 Task: Look for space in Makó, Hungary from 9th August, 2023 to 12th August, 2023 for 1 adult in price range Rs.6000 to Rs.15000. Place can be entire place with 1  bedroom having 1 bed and 1 bathroom. Property type can be house, flat, guest house. Booking option can be shelf check-in. Required host language is English.
Action: Mouse moved to (426, 48)
Screenshot: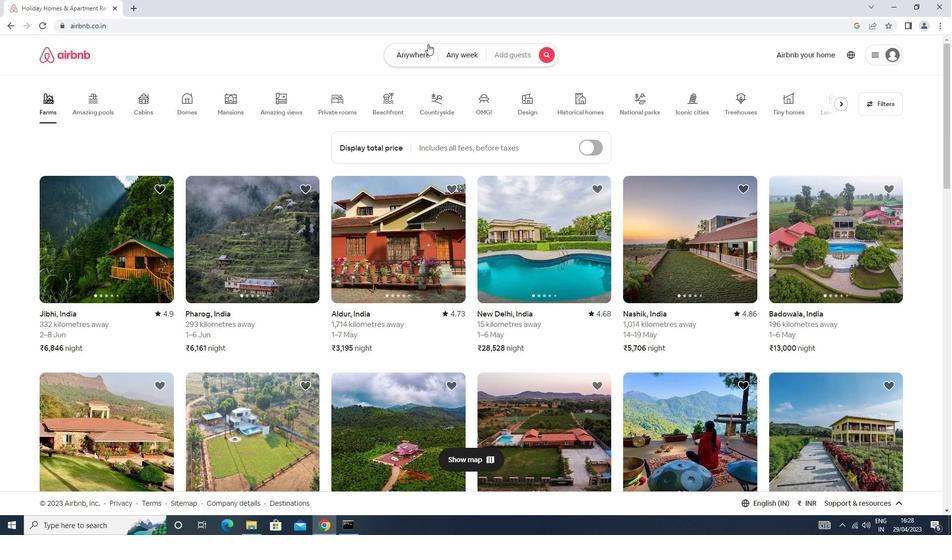
Action: Mouse pressed left at (426, 48)
Screenshot: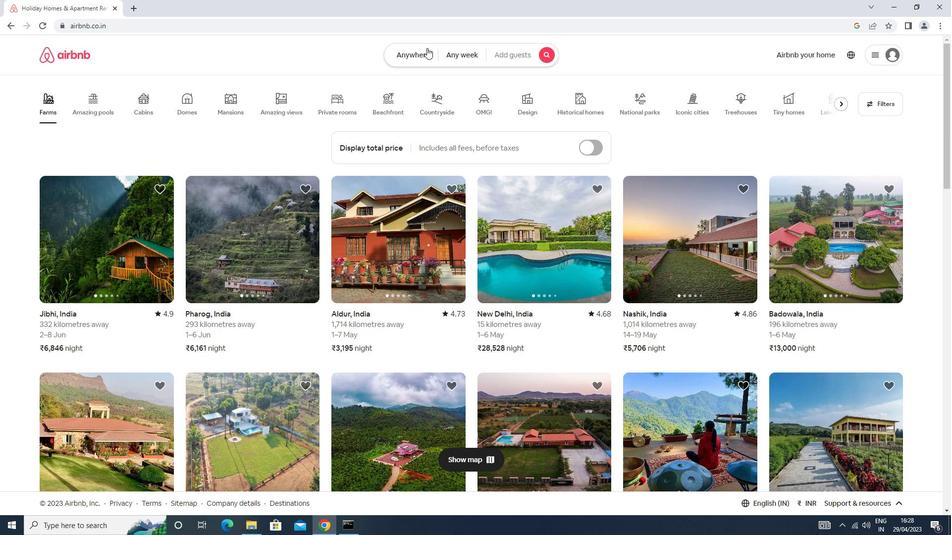 
Action: Mouse moved to (396, 88)
Screenshot: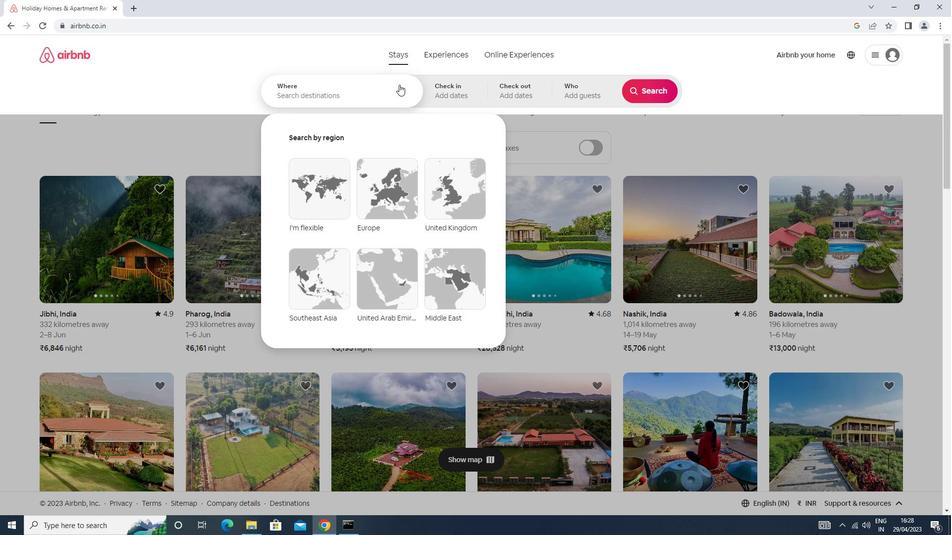 
Action: Mouse pressed left at (396, 88)
Screenshot: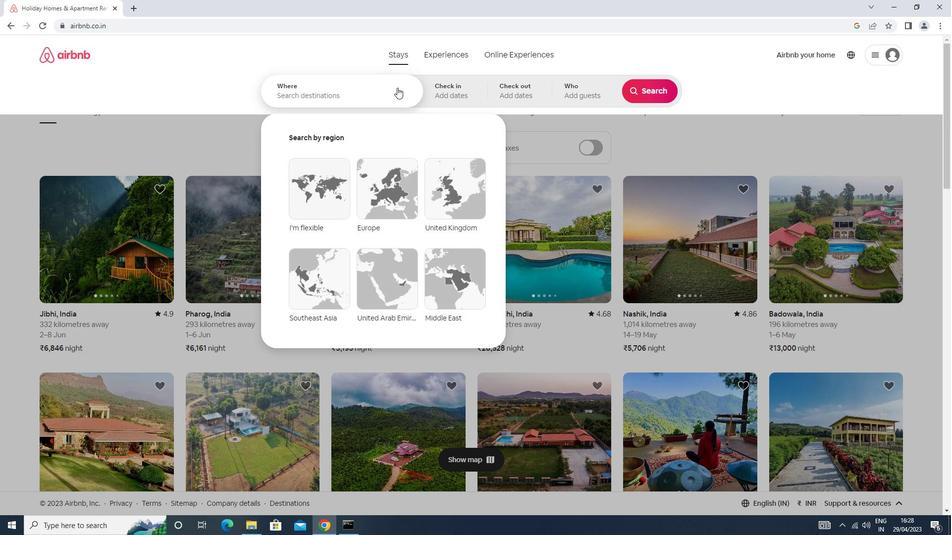 
Action: Key pressed m<Key.caps_lock>ako<Key.enter>
Screenshot: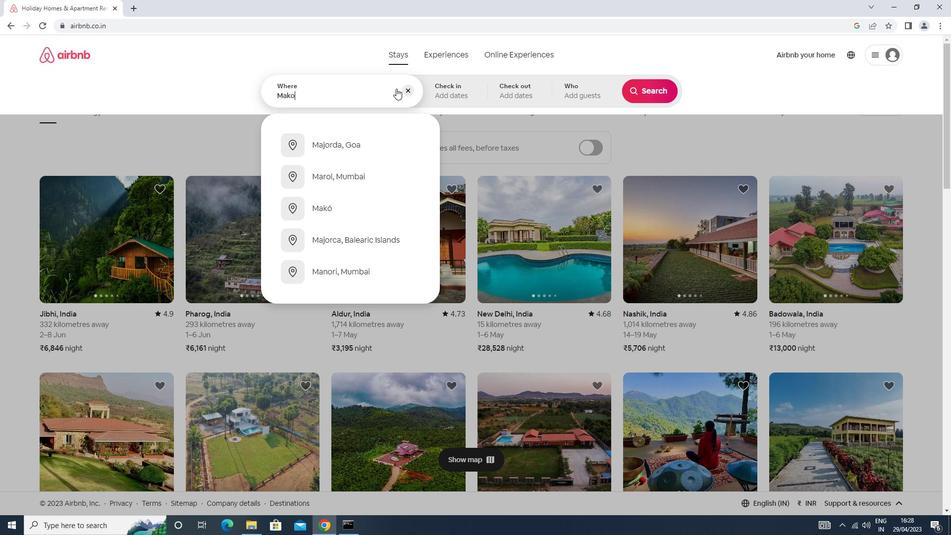 
Action: Mouse moved to (652, 171)
Screenshot: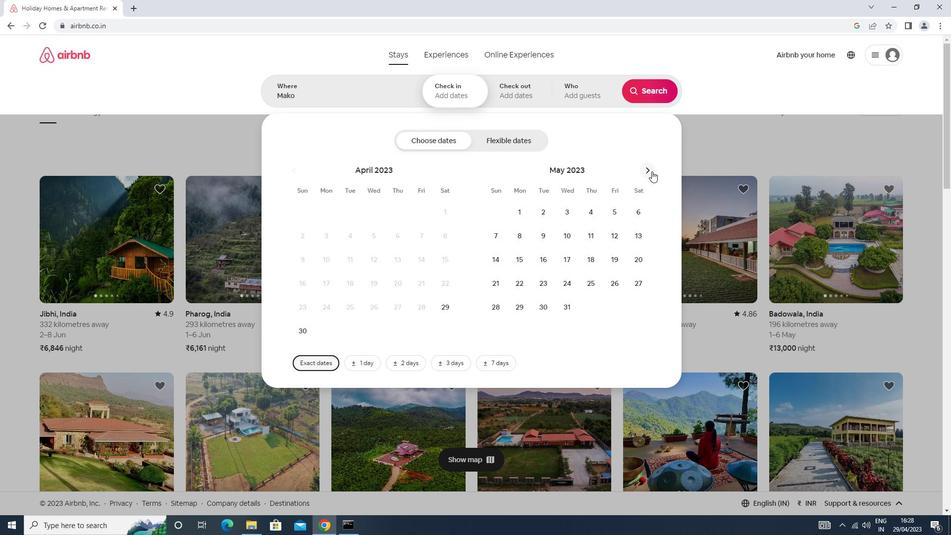 
Action: Mouse pressed left at (652, 171)
Screenshot: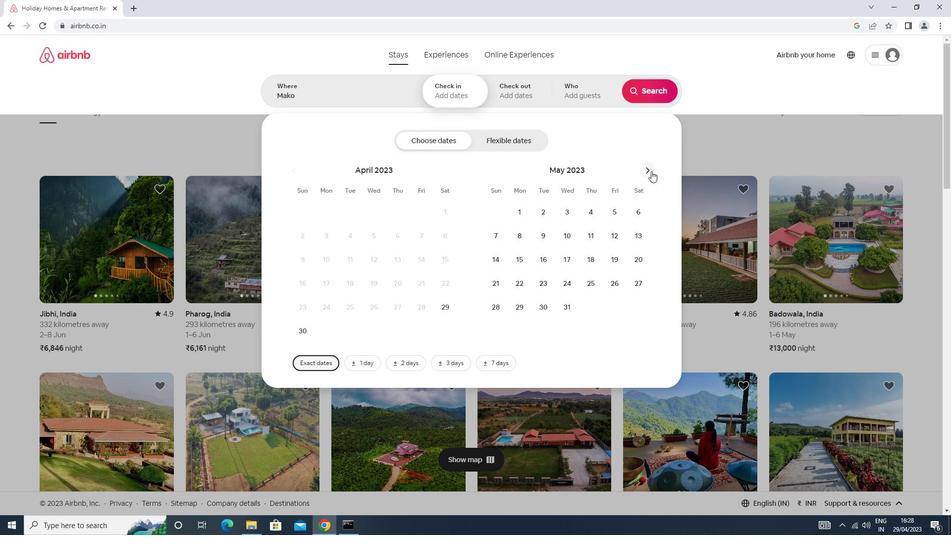 
Action: Mouse pressed left at (652, 171)
Screenshot: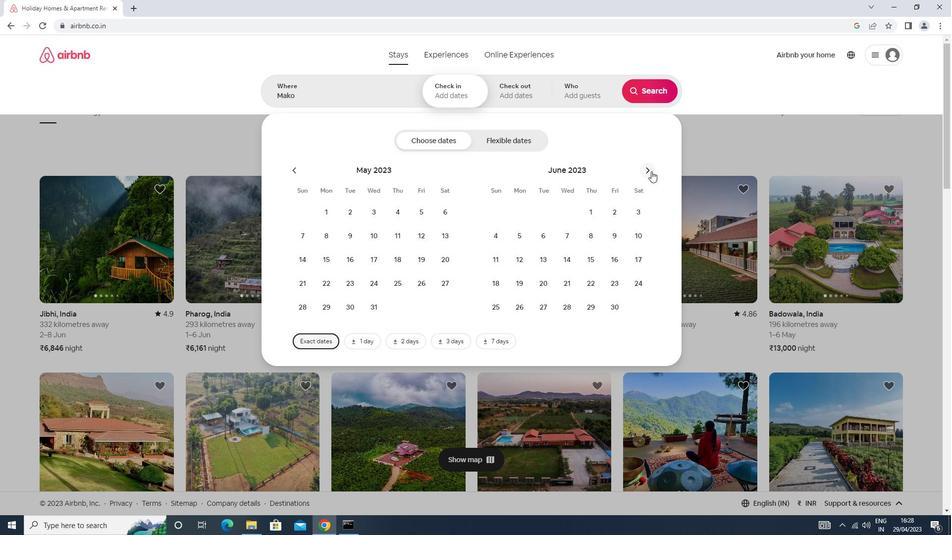 
Action: Mouse pressed left at (652, 171)
Screenshot: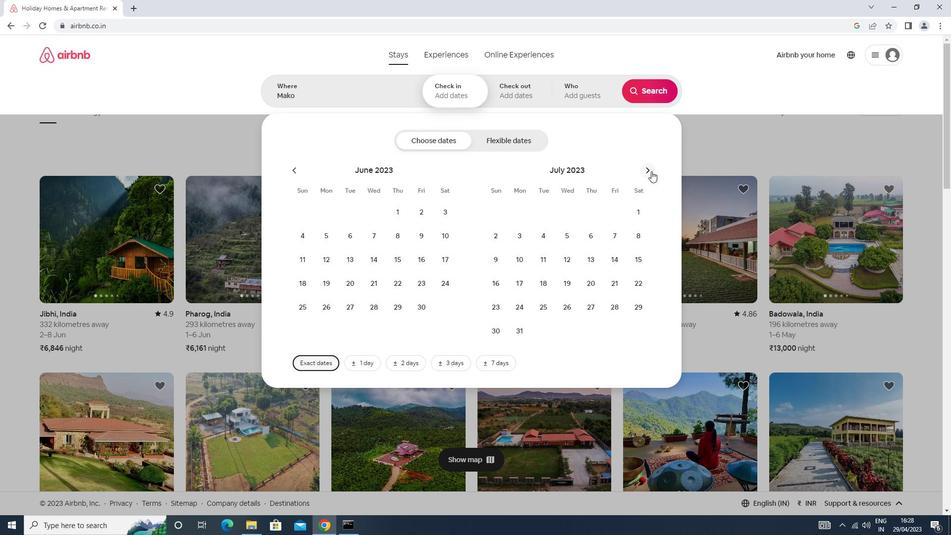 
Action: Mouse moved to (565, 235)
Screenshot: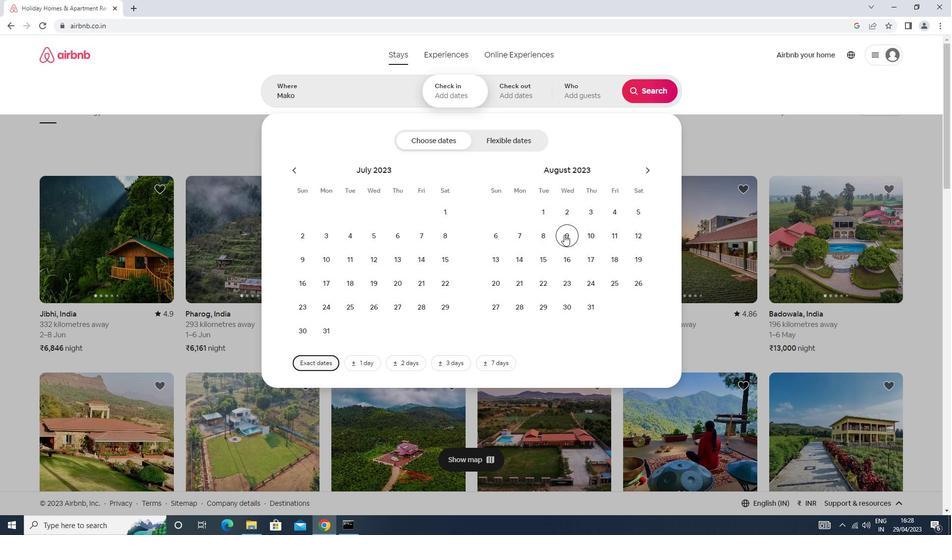 
Action: Mouse pressed left at (565, 235)
Screenshot: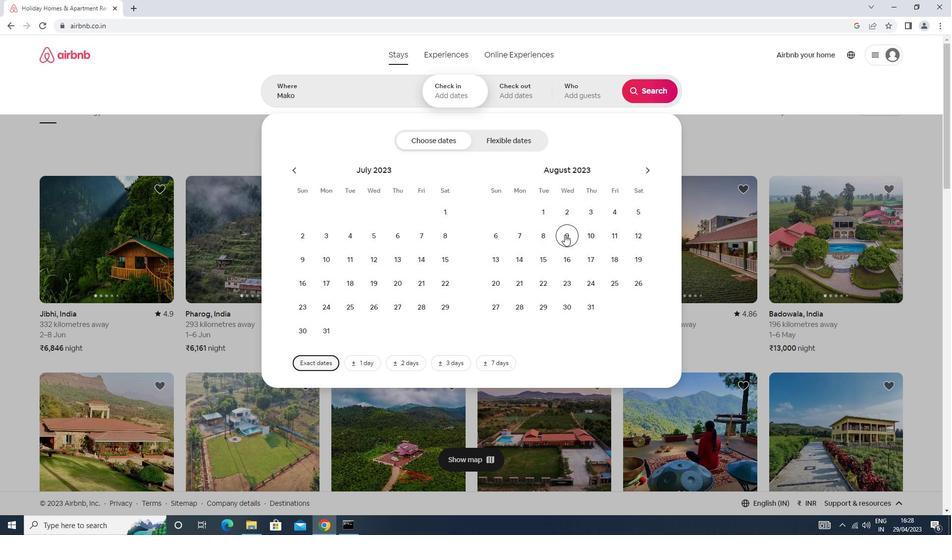 
Action: Mouse moved to (630, 233)
Screenshot: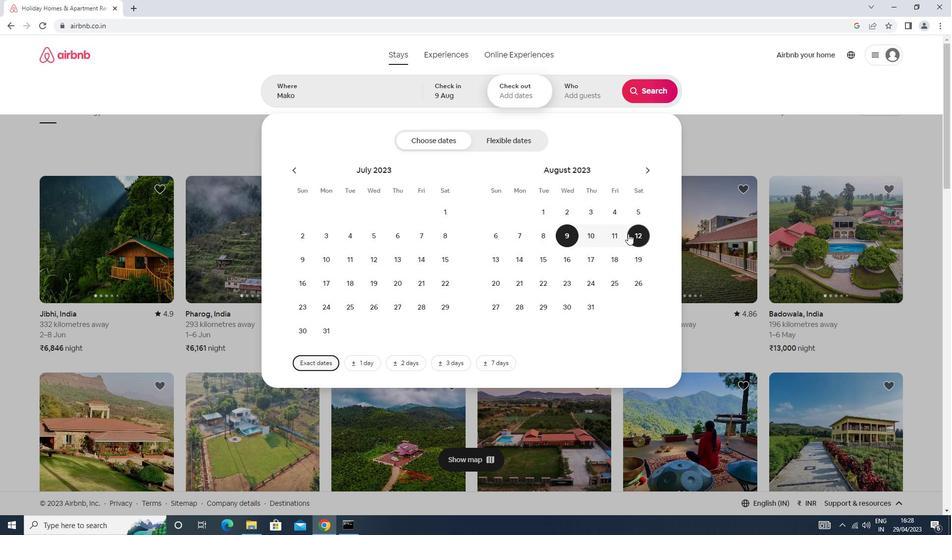 
Action: Mouse pressed left at (630, 233)
Screenshot: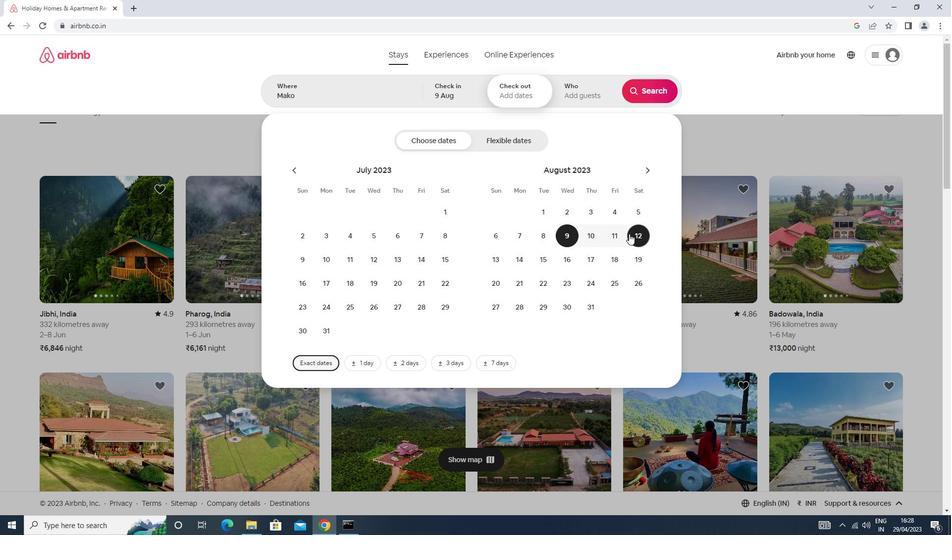 
Action: Mouse moved to (580, 102)
Screenshot: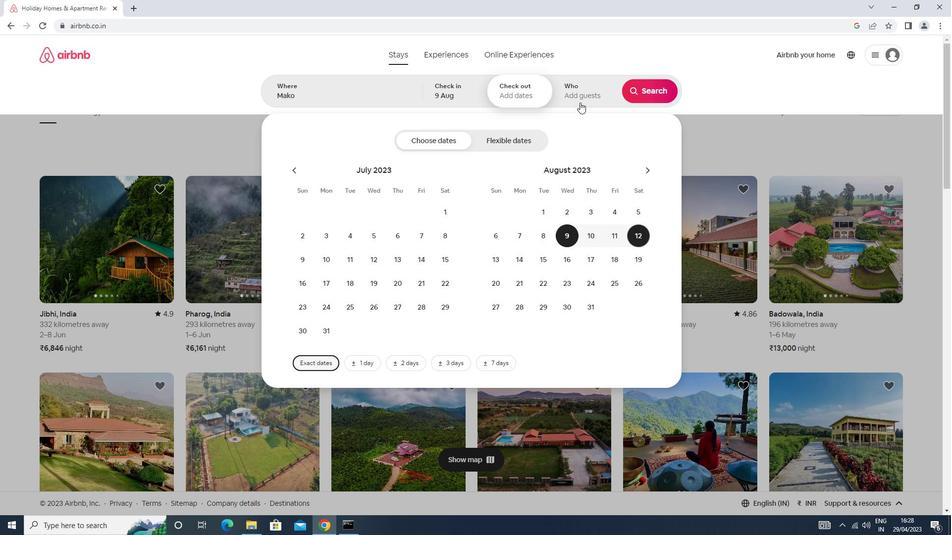 
Action: Mouse pressed left at (580, 102)
Screenshot: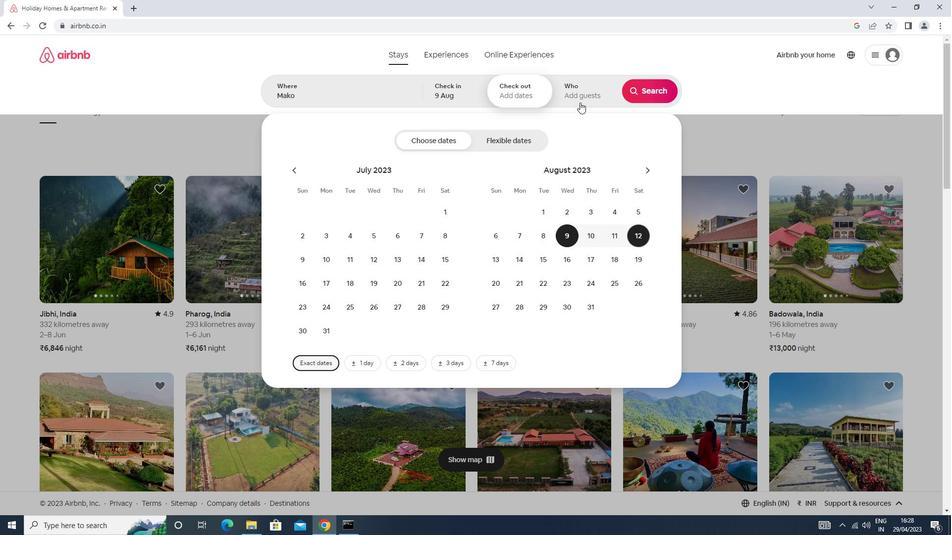 
Action: Mouse moved to (654, 150)
Screenshot: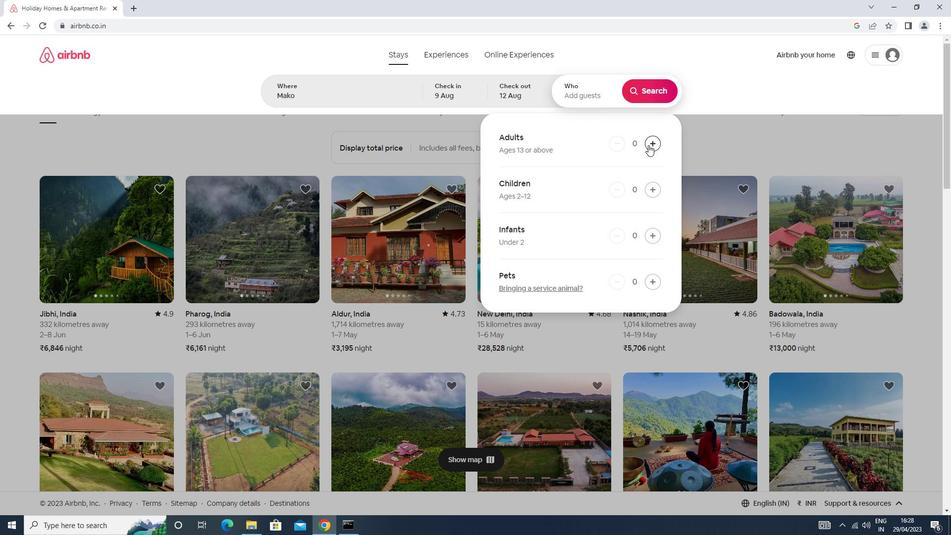 
Action: Mouse pressed left at (654, 150)
Screenshot: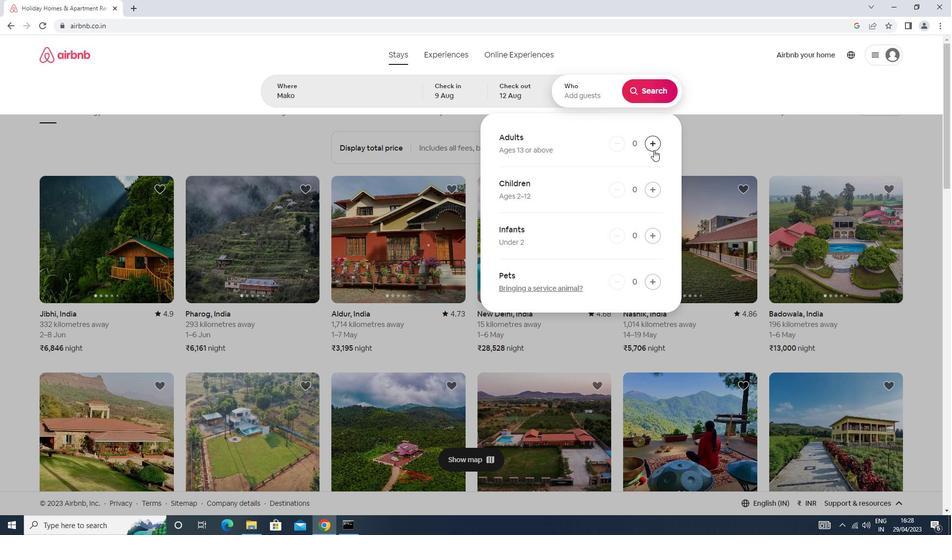
Action: Mouse moved to (655, 78)
Screenshot: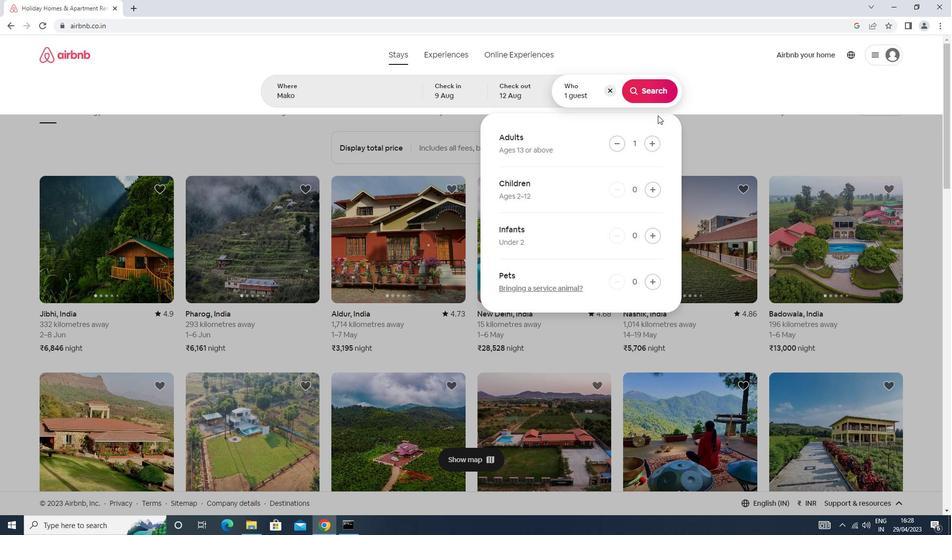 
Action: Mouse pressed left at (655, 78)
Screenshot: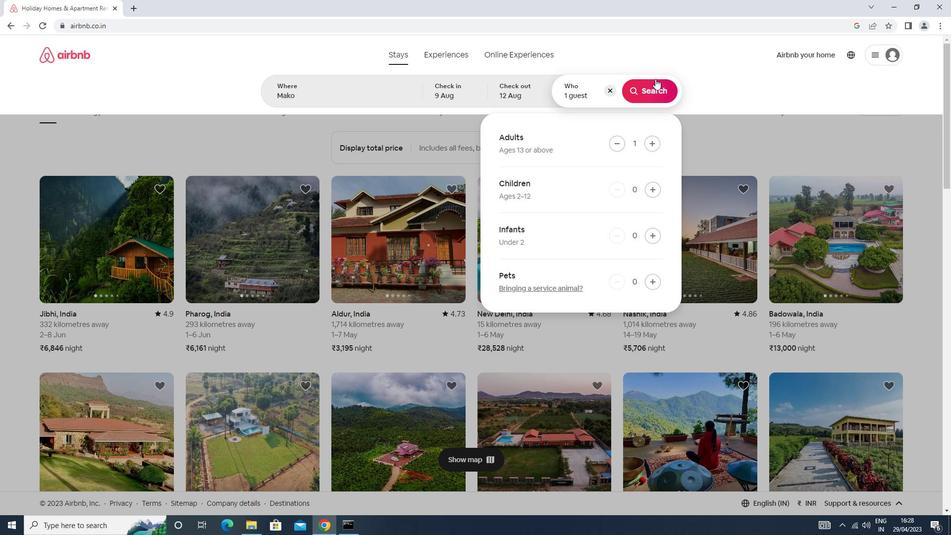 
Action: Mouse moved to (647, 89)
Screenshot: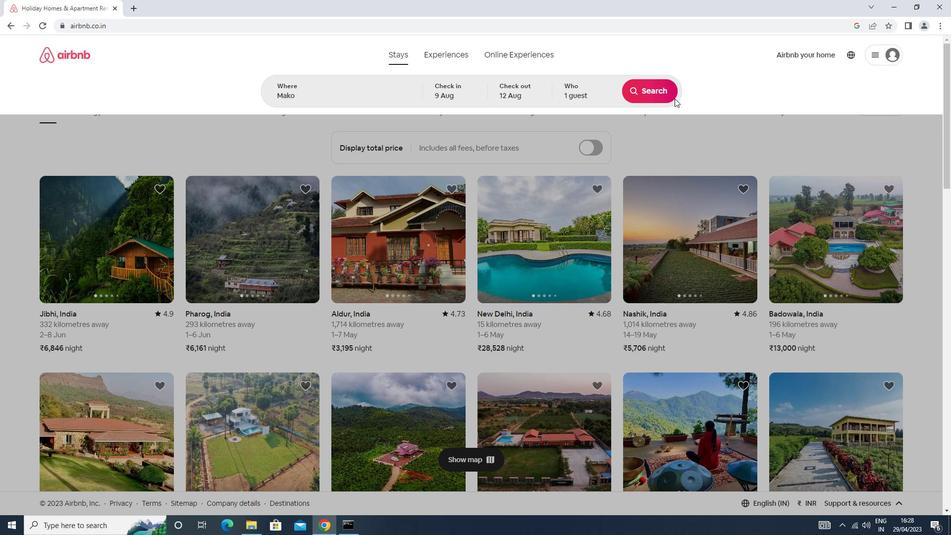 
Action: Mouse pressed left at (647, 89)
Screenshot: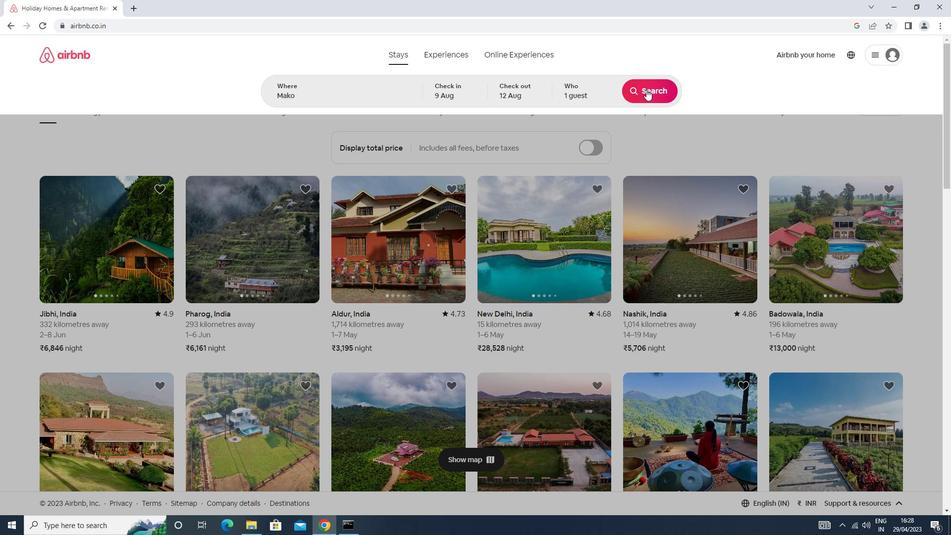 
Action: Mouse moved to (907, 93)
Screenshot: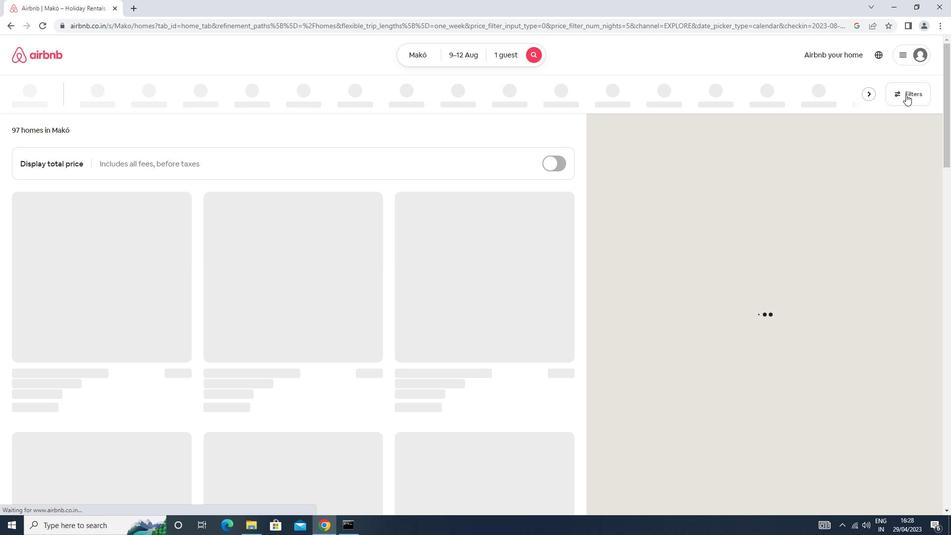 
Action: Mouse pressed left at (907, 93)
Screenshot: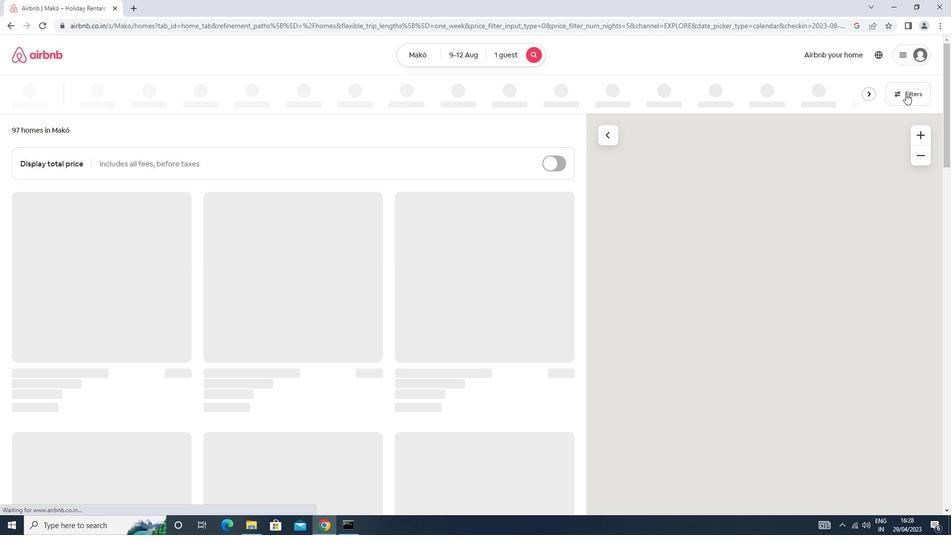
Action: Mouse moved to (409, 222)
Screenshot: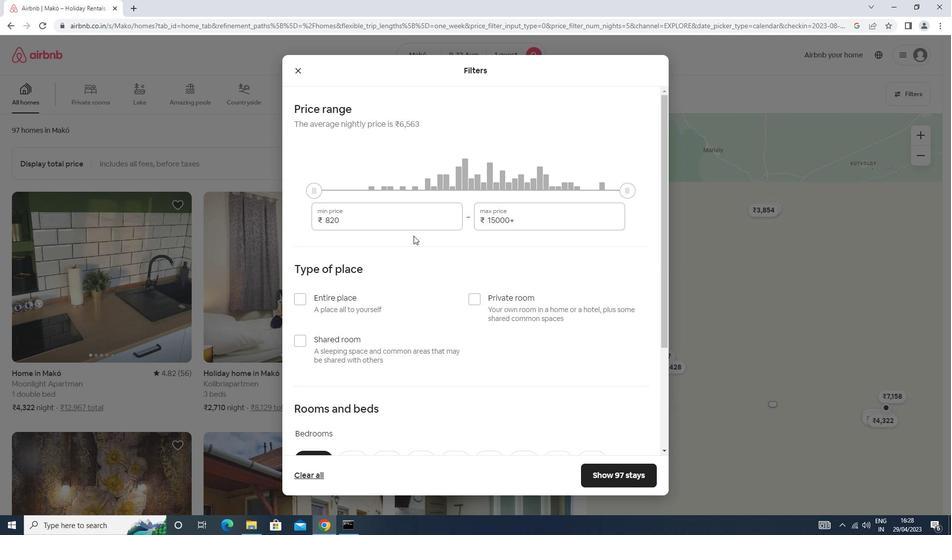 
Action: Mouse pressed left at (409, 222)
Screenshot: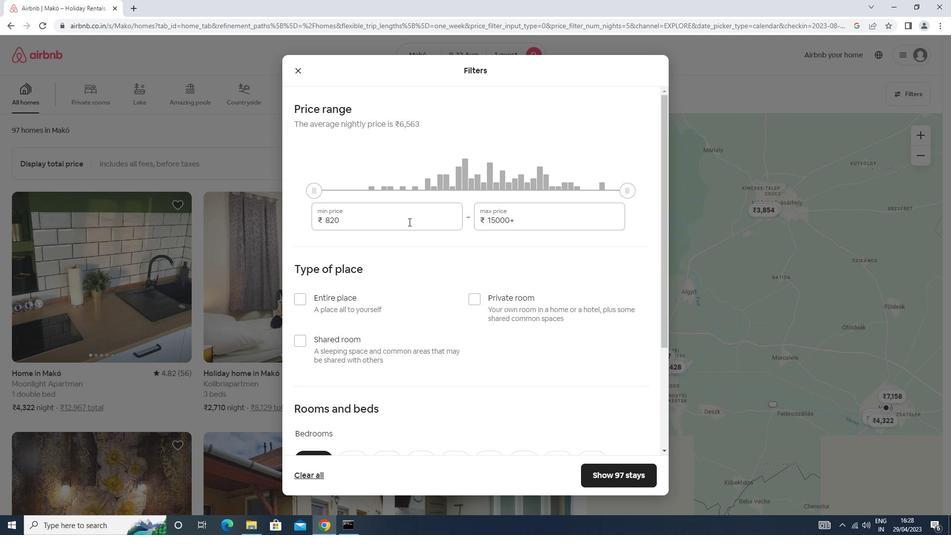 
Action: Key pressed <Key.backspace><Key.backspace><Key.backspace><Key.backspace><Key.backspace><Key.backspace><Key.backspace><Key.backspace><Key.backspace><Key.backspace><Key.backspace><Key.backspace><Key.backspace><Key.backspace><Key.backspace><Key.backspace><Key.backspace>60000<Key.backspace><Key.tab>15000
Screenshot: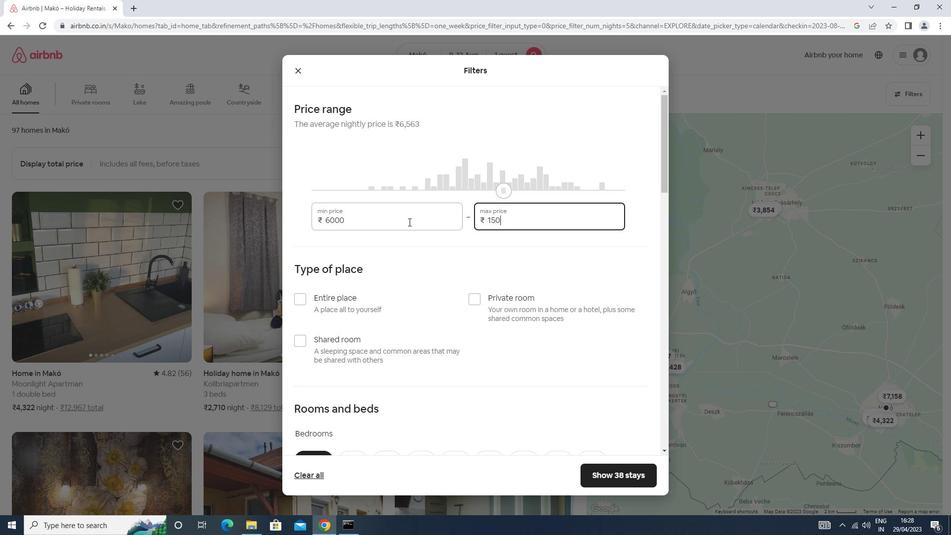 
Action: Mouse scrolled (409, 221) with delta (0, 0)
Screenshot: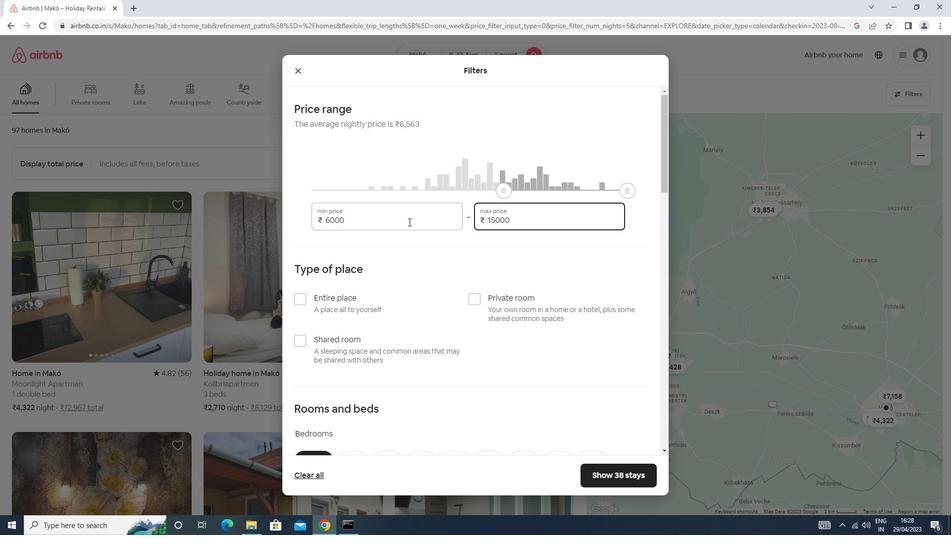 
Action: Mouse scrolled (409, 221) with delta (0, 0)
Screenshot: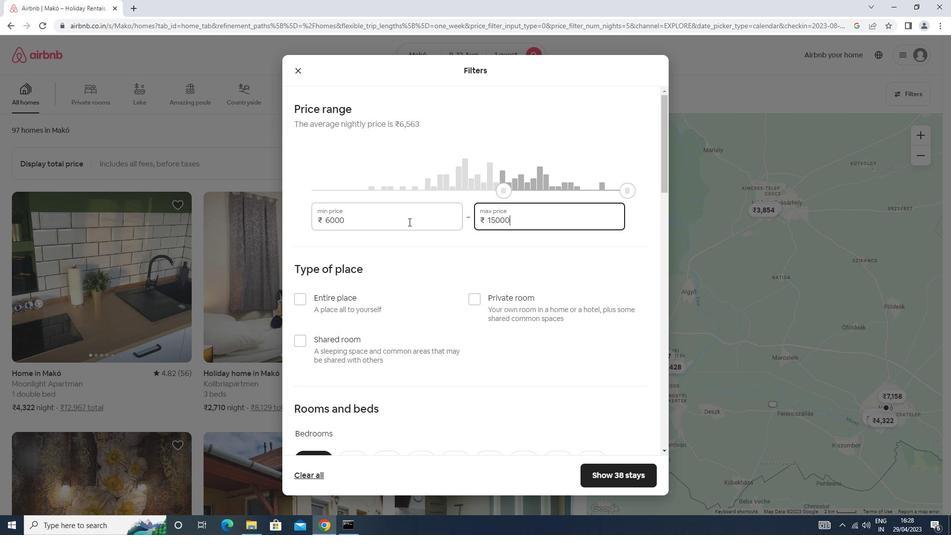 
Action: Mouse scrolled (409, 221) with delta (0, 0)
Screenshot: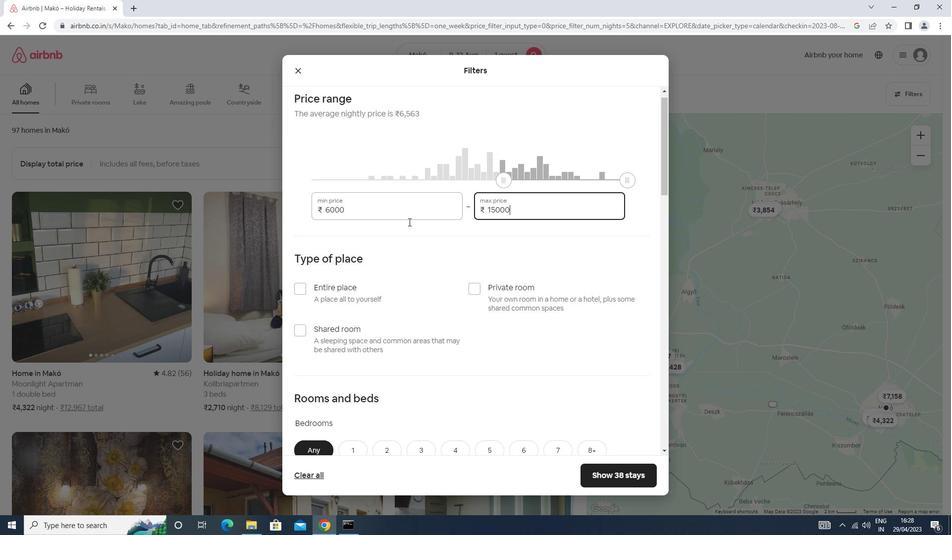 
Action: Mouse moved to (306, 155)
Screenshot: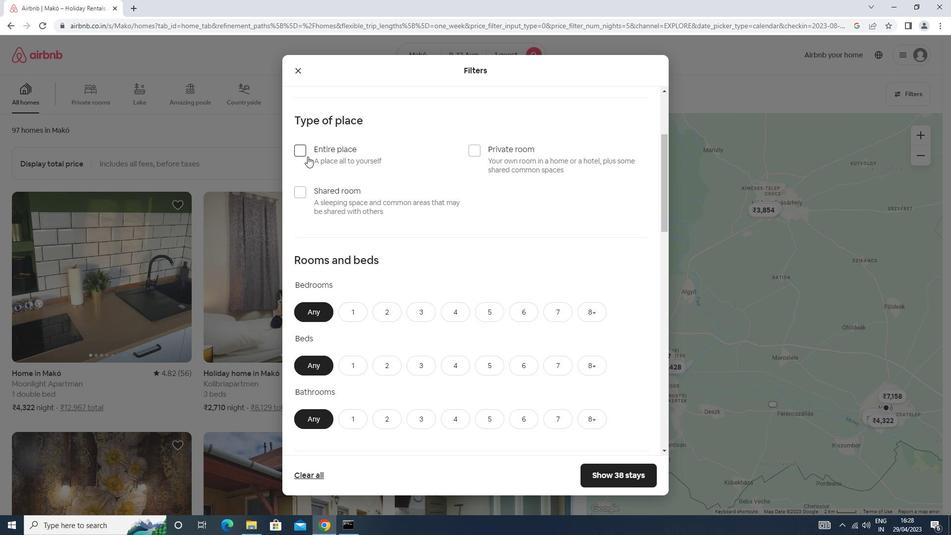 
Action: Mouse pressed left at (306, 155)
Screenshot: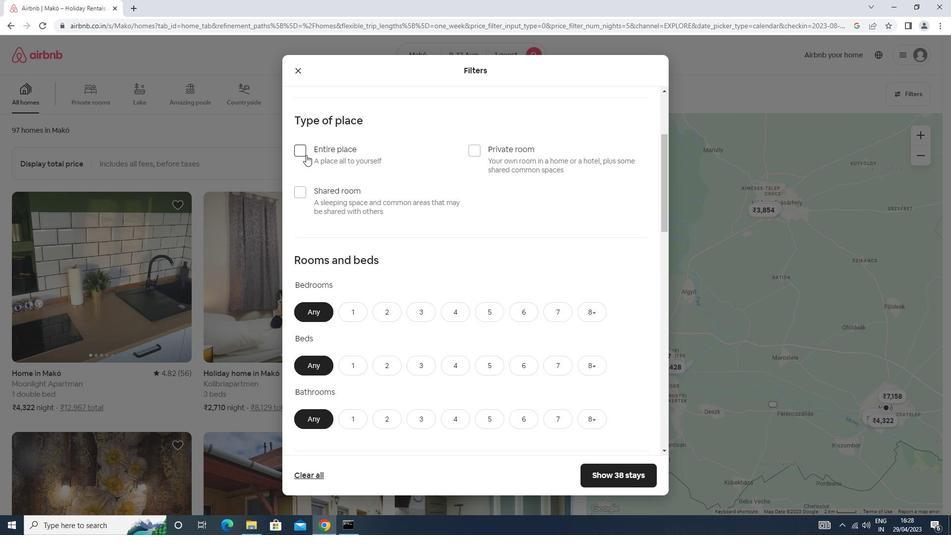 
Action: Mouse moved to (307, 155)
Screenshot: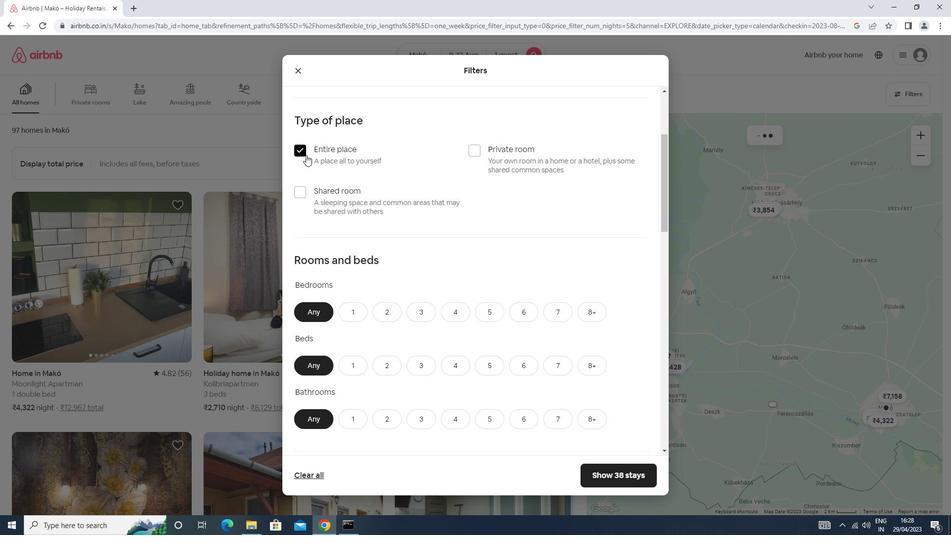 
Action: Mouse scrolled (307, 154) with delta (0, 0)
Screenshot: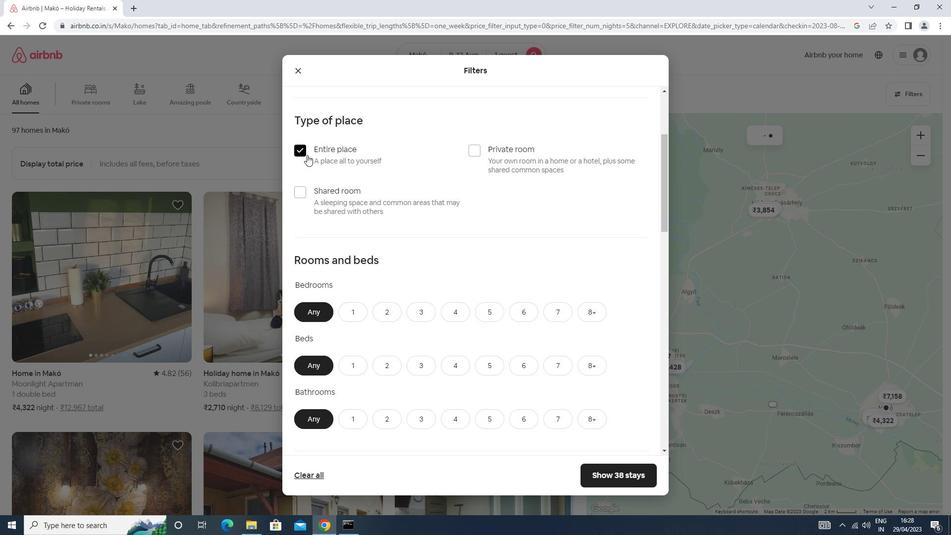 
Action: Mouse moved to (307, 155)
Screenshot: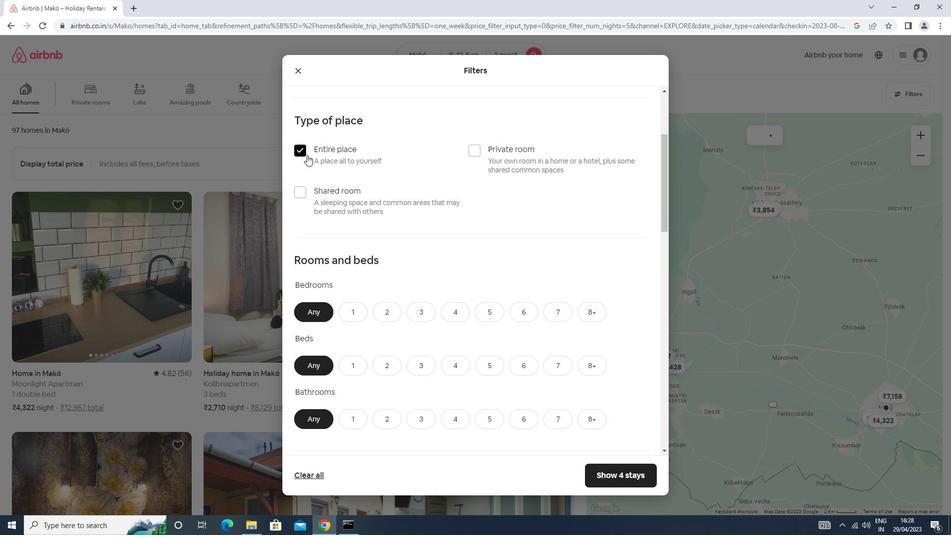 
Action: Mouse scrolled (307, 154) with delta (0, 0)
Screenshot: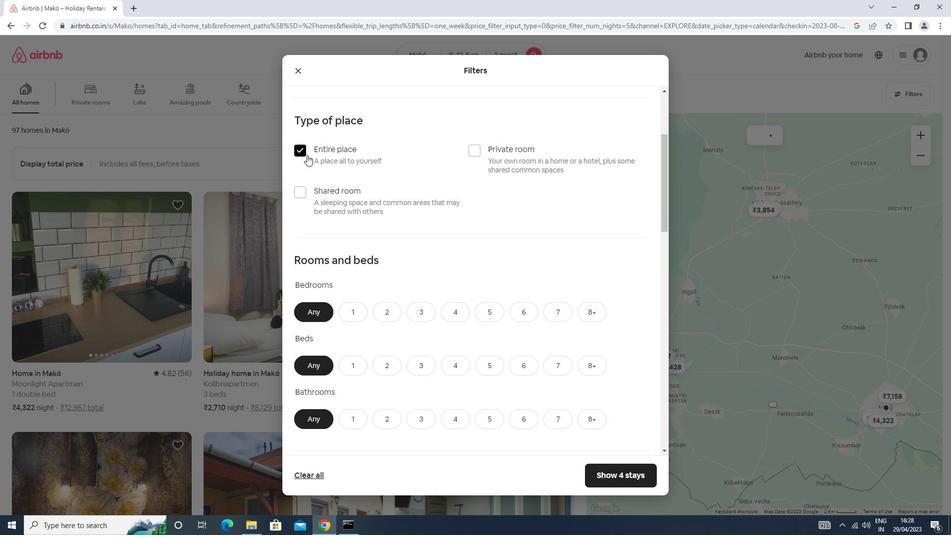 
Action: Mouse scrolled (307, 154) with delta (0, 0)
Screenshot: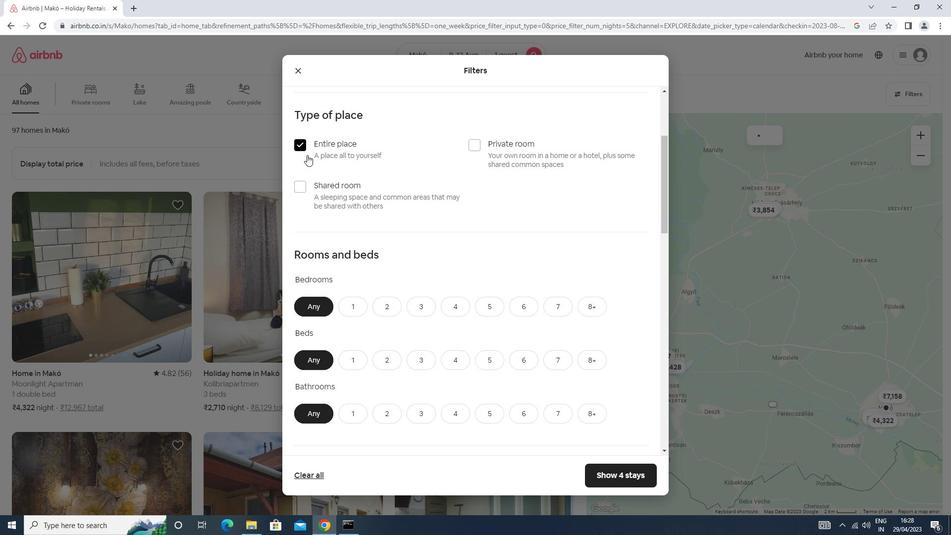 
Action: Mouse moved to (348, 158)
Screenshot: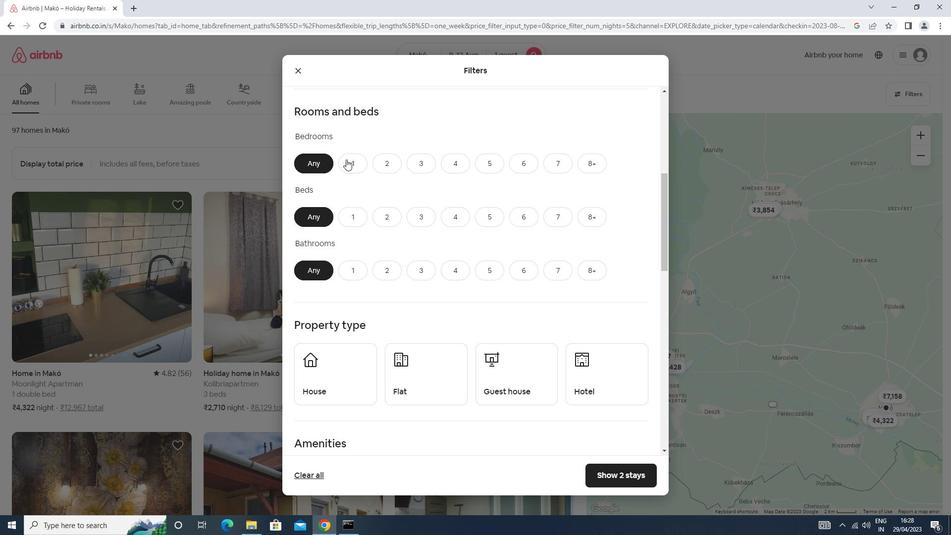 
Action: Mouse pressed left at (348, 158)
Screenshot: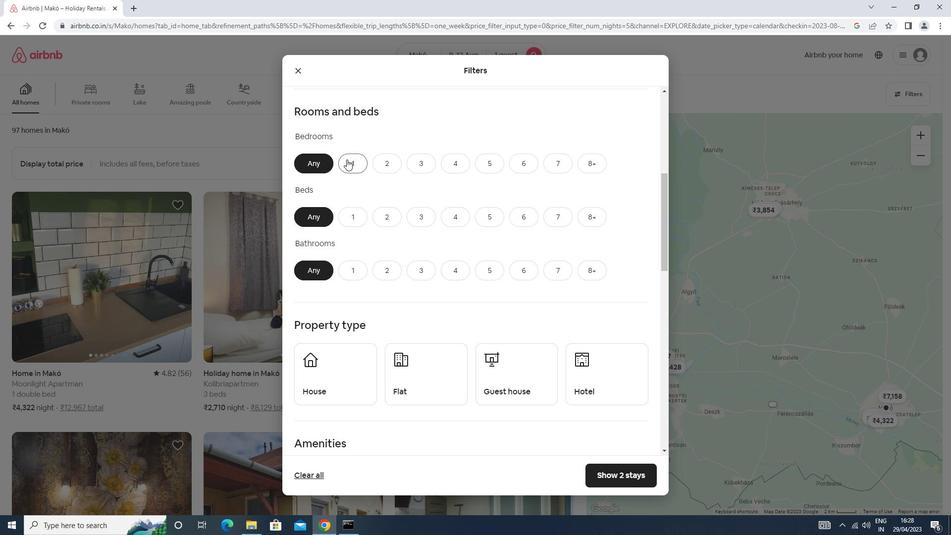 
Action: Mouse moved to (358, 216)
Screenshot: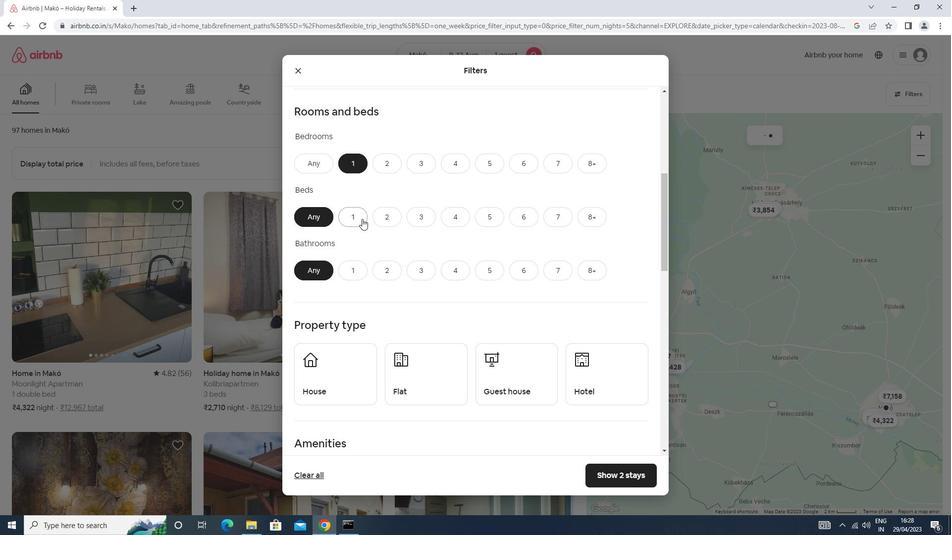 
Action: Mouse pressed left at (358, 216)
Screenshot: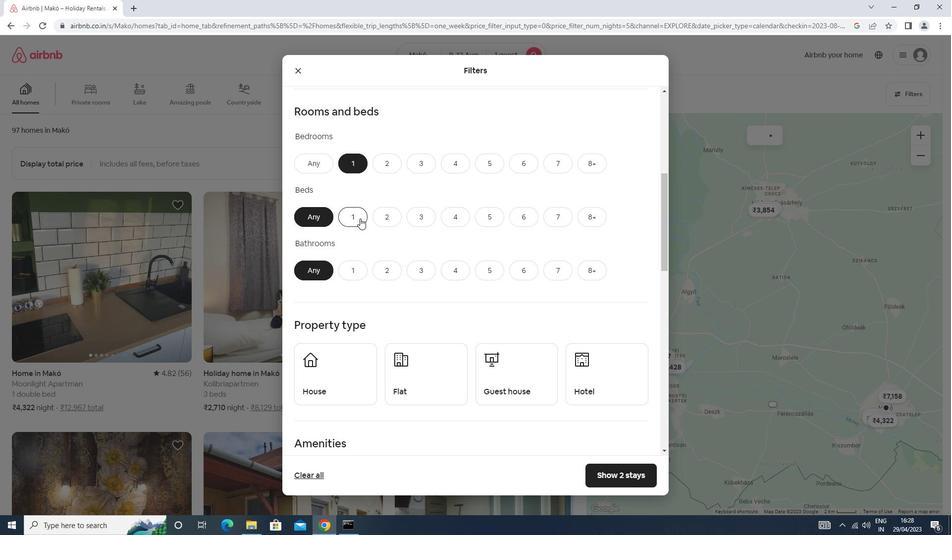 
Action: Mouse moved to (357, 216)
Screenshot: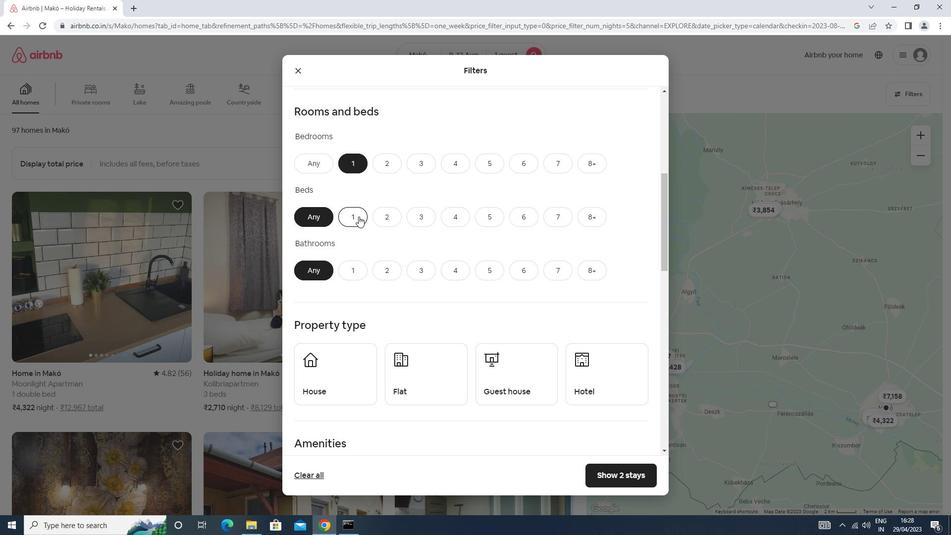 
Action: Mouse scrolled (357, 216) with delta (0, 0)
Screenshot: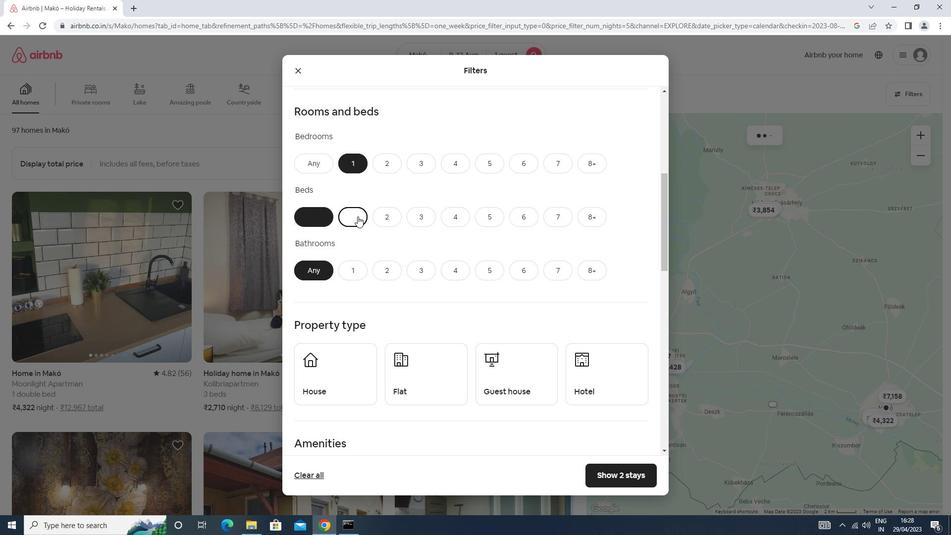 
Action: Mouse scrolled (357, 216) with delta (0, 0)
Screenshot: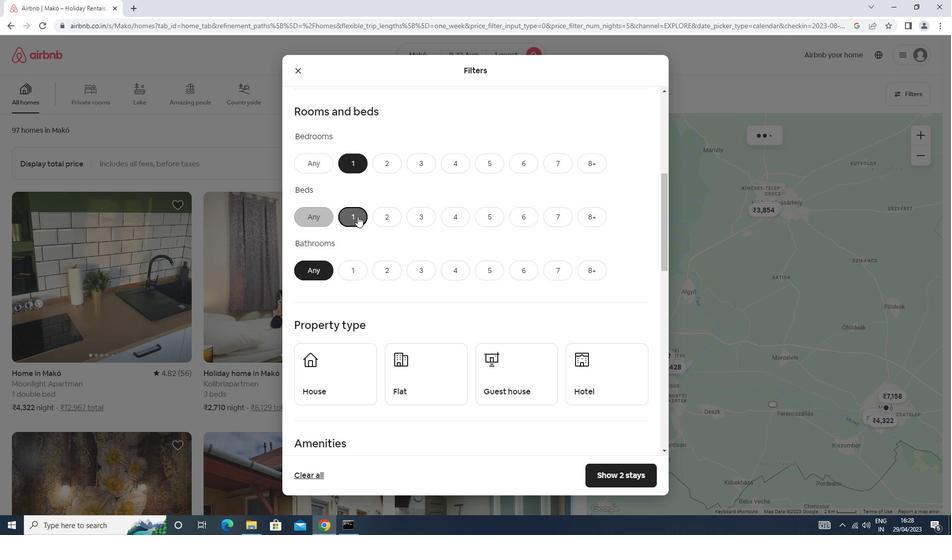 
Action: Mouse moved to (351, 172)
Screenshot: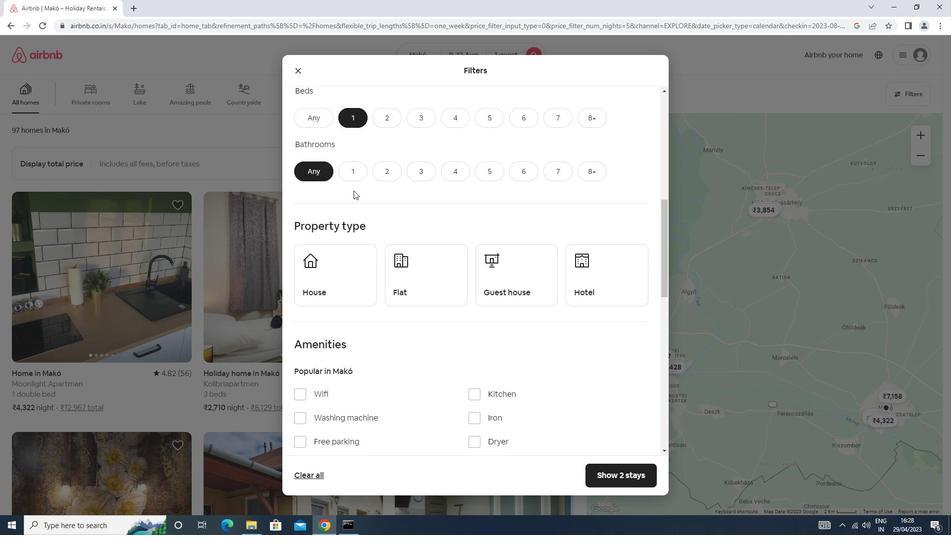 
Action: Mouse pressed left at (351, 172)
Screenshot: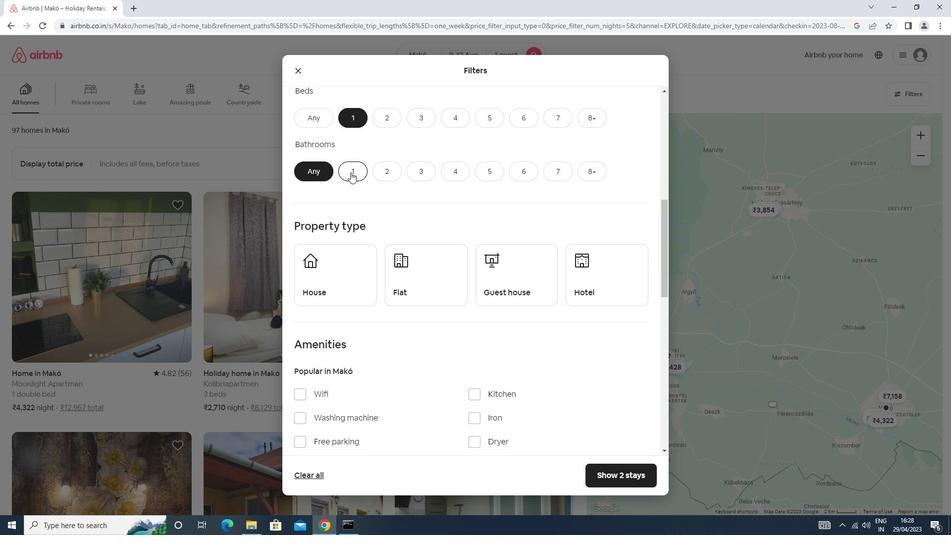 
Action: Mouse moved to (323, 276)
Screenshot: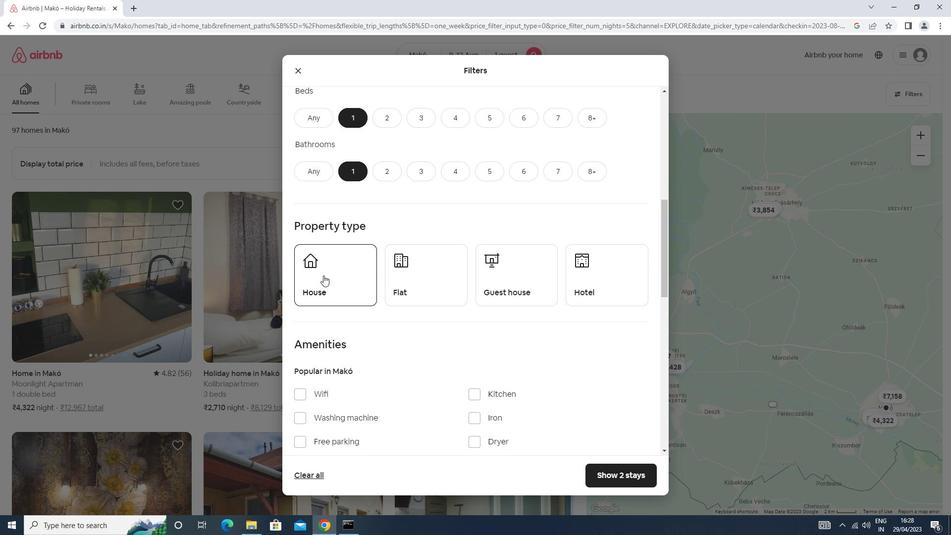 
Action: Mouse pressed left at (323, 276)
Screenshot: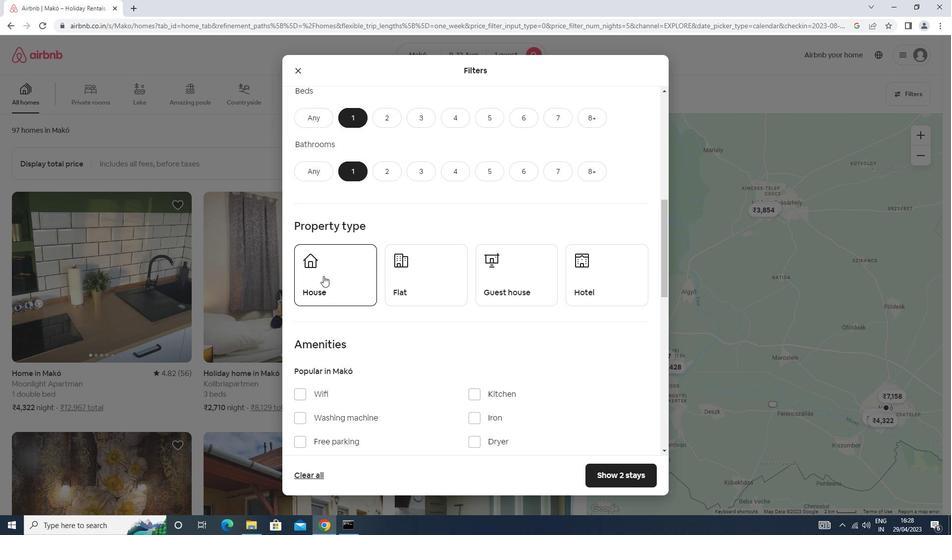 
Action: Mouse moved to (425, 298)
Screenshot: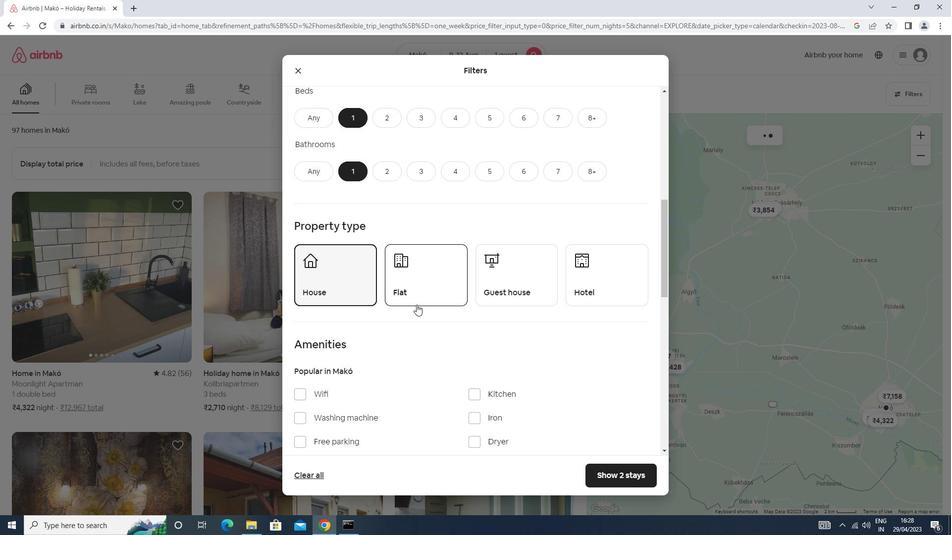 
Action: Mouse pressed left at (425, 298)
Screenshot: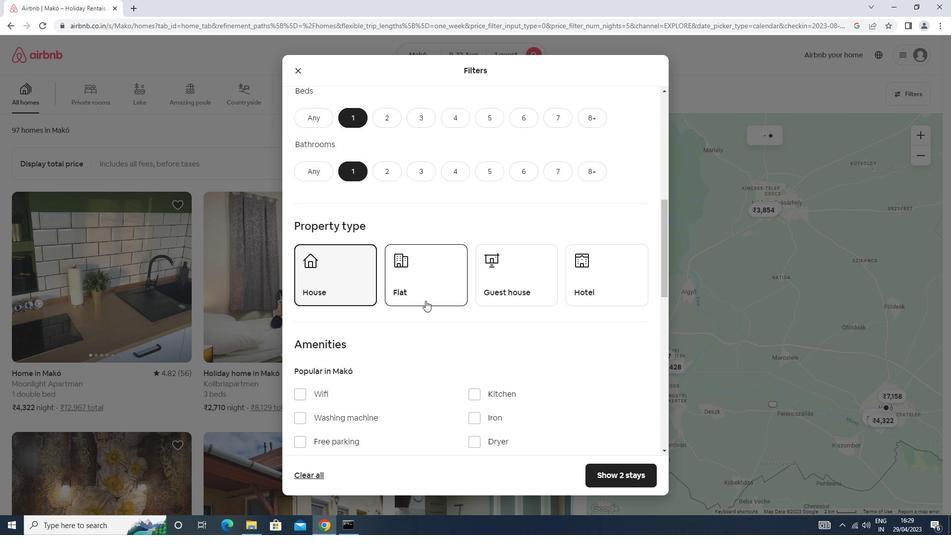 
Action: Mouse moved to (506, 271)
Screenshot: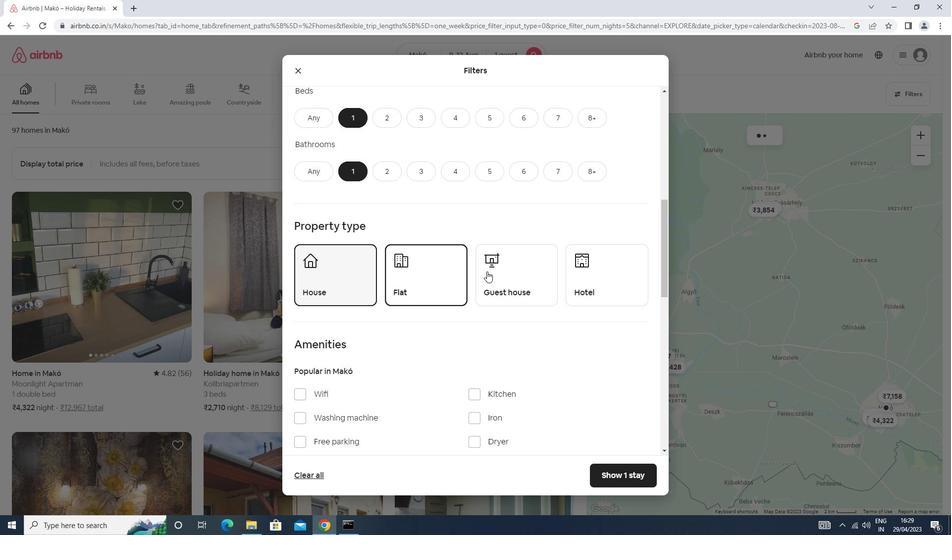 
Action: Mouse pressed left at (506, 271)
Screenshot: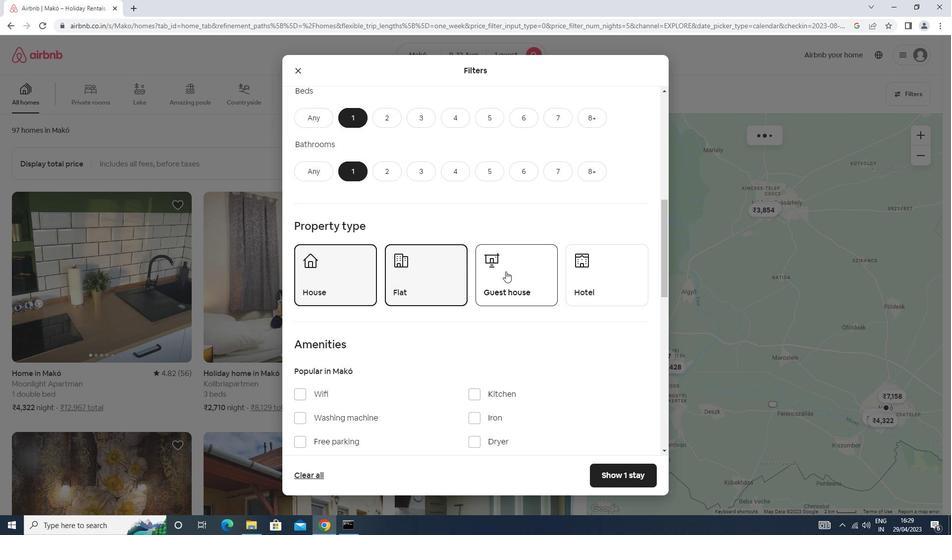 
Action: Mouse moved to (504, 272)
Screenshot: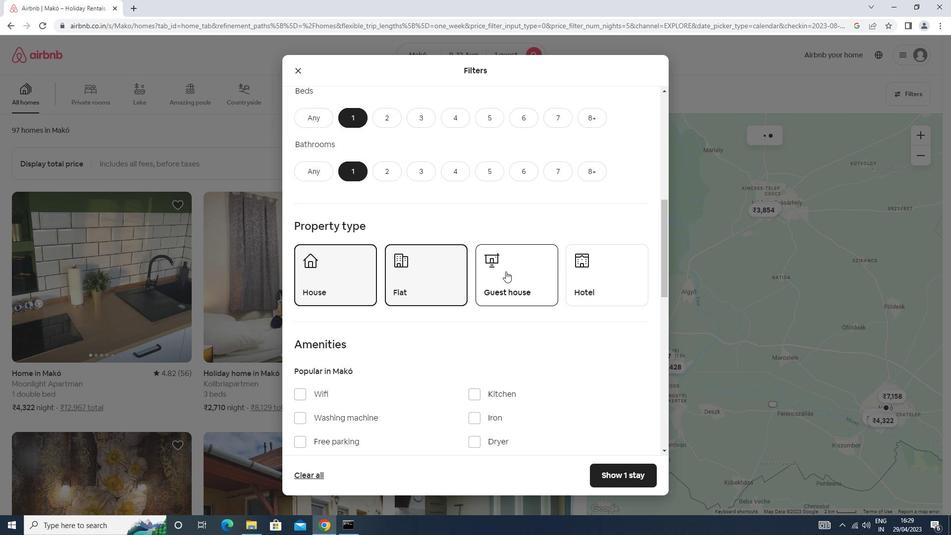 
Action: Mouse scrolled (504, 271) with delta (0, 0)
Screenshot: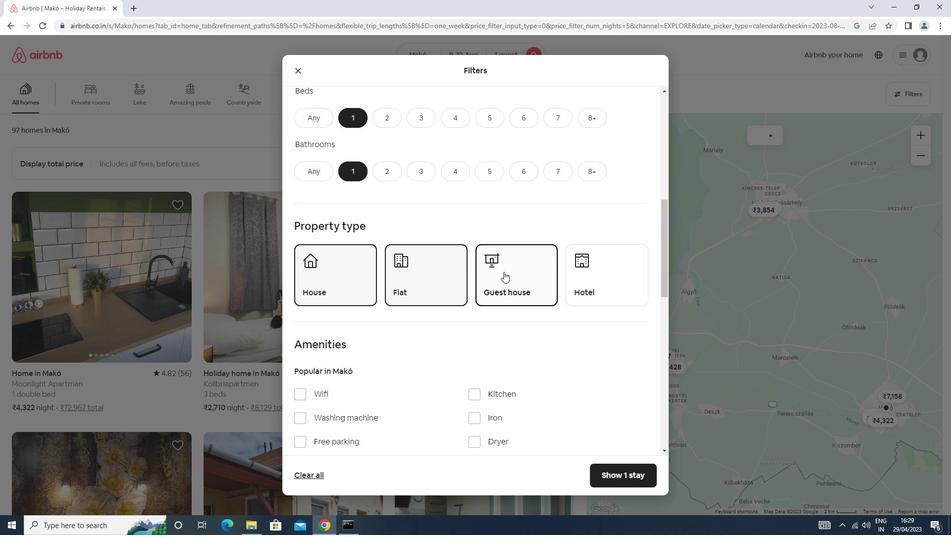 
Action: Mouse scrolled (504, 271) with delta (0, 0)
Screenshot: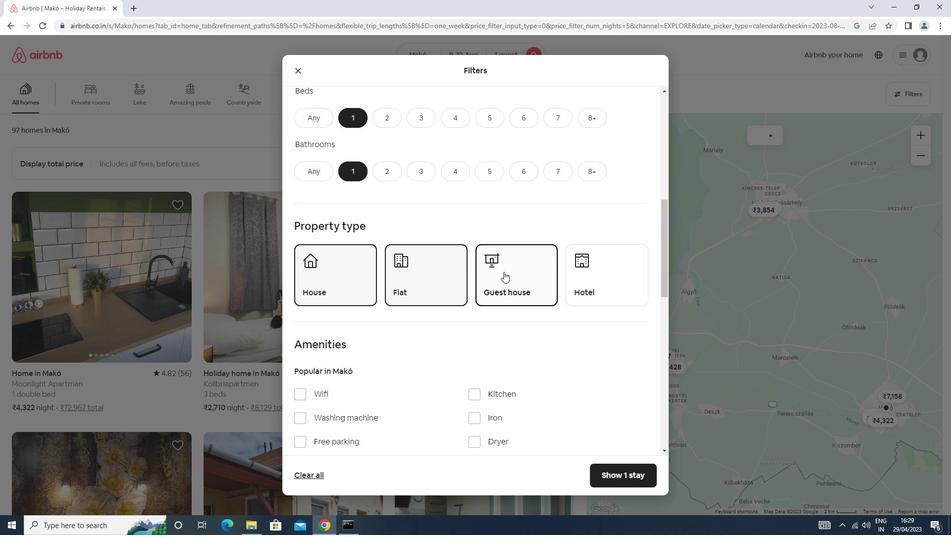 
Action: Mouse scrolled (504, 271) with delta (0, 0)
Screenshot: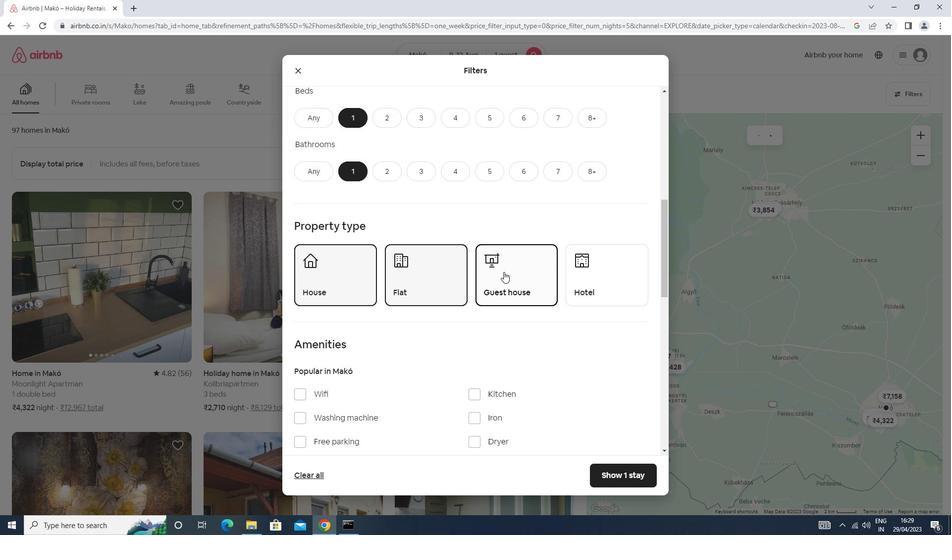 
Action: Mouse scrolled (504, 271) with delta (0, 0)
Screenshot: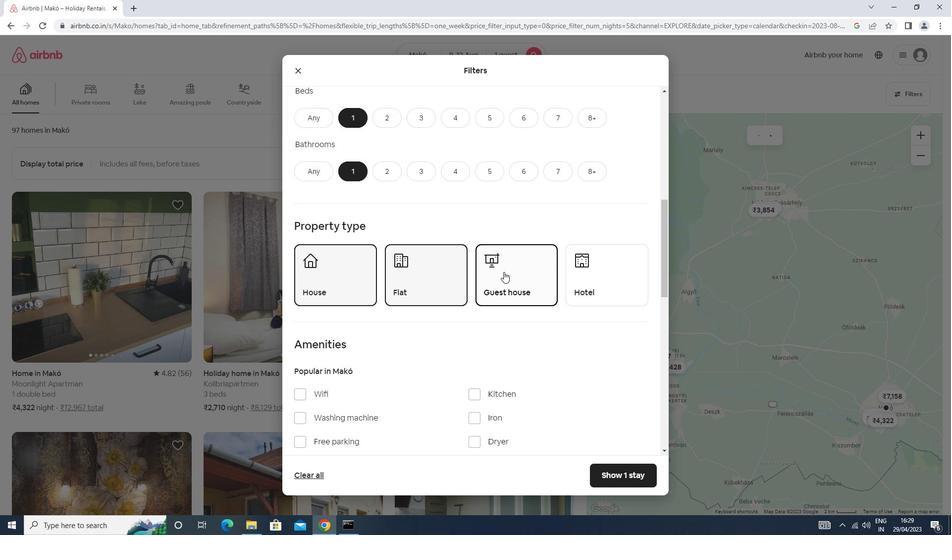 
Action: Mouse scrolled (504, 271) with delta (0, 0)
Screenshot: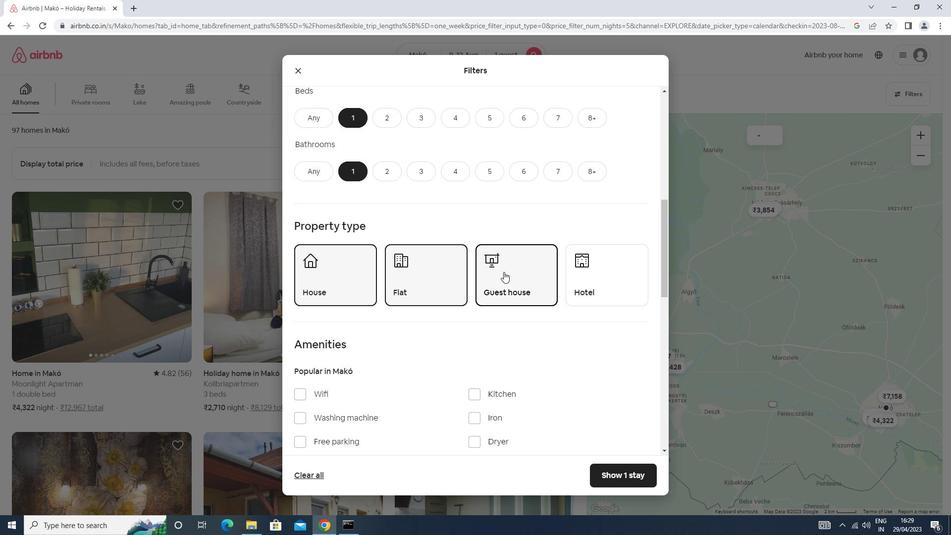 
Action: Mouse moved to (624, 328)
Screenshot: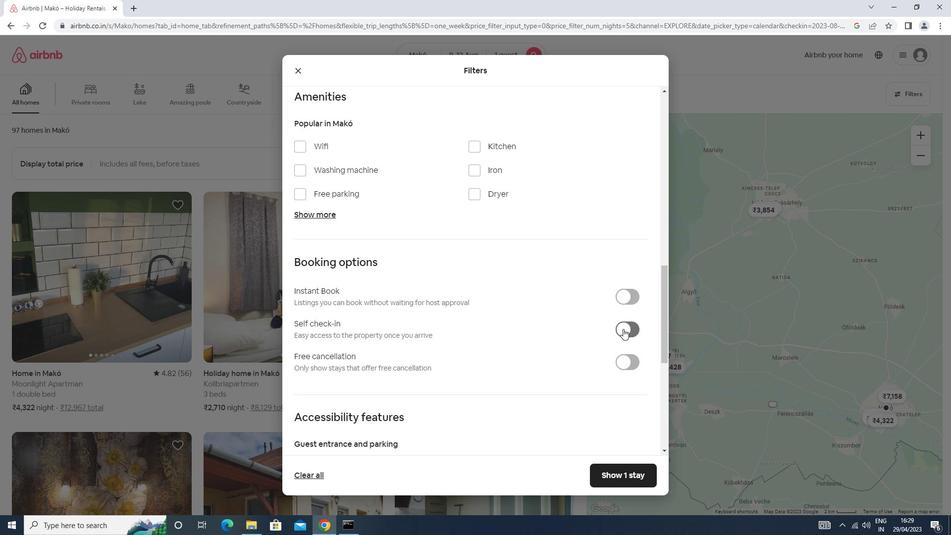 
Action: Mouse pressed left at (624, 328)
Screenshot: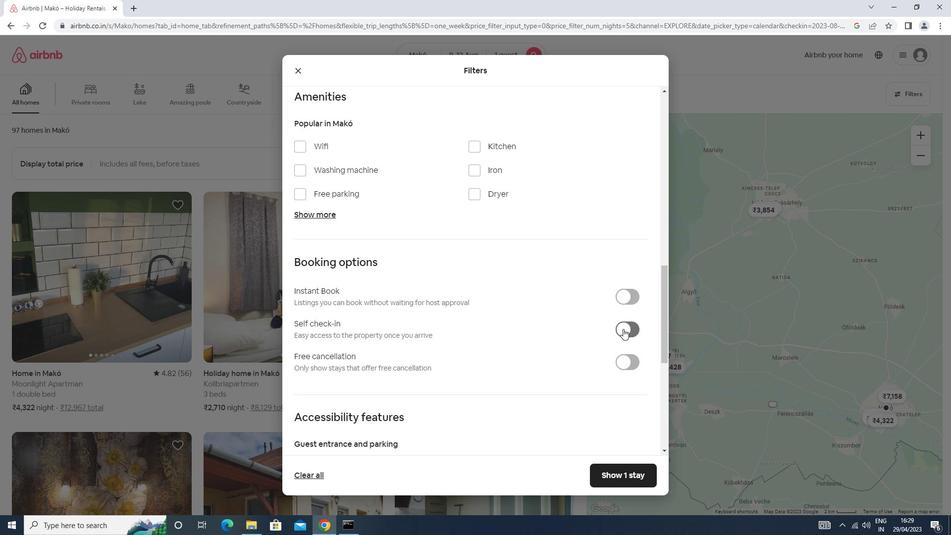 
Action: Mouse moved to (608, 320)
Screenshot: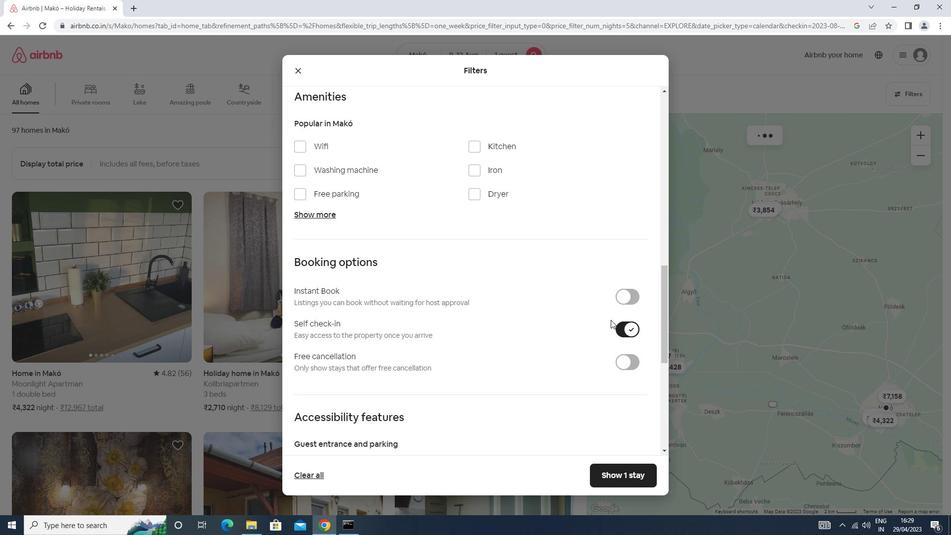 
Action: Mouse scrolled (608, 319) with delta (0, 0)
Screenshot: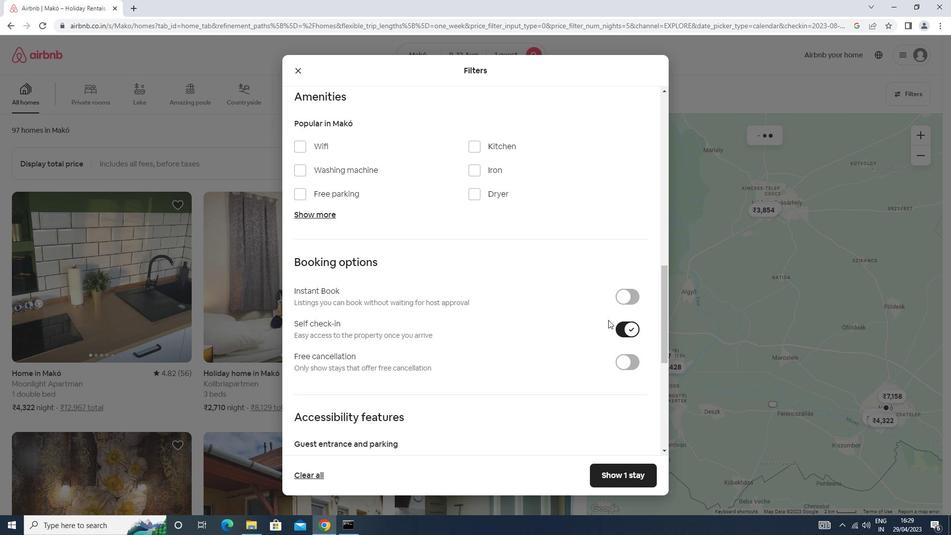 
Action: Mouse moved to (608, 320)
Screenshot: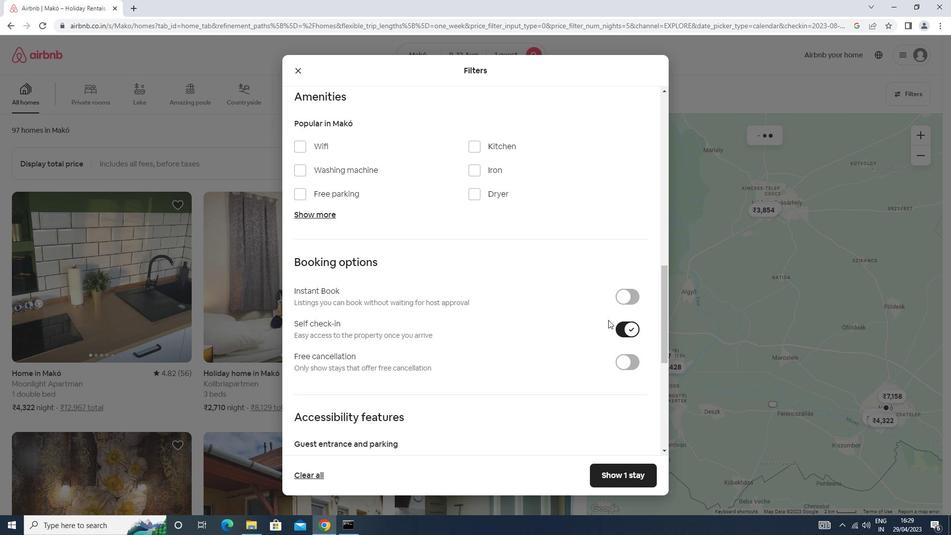 
Action: Mouse scrolled (608, 319) with delta (0, 0)
Screenshot: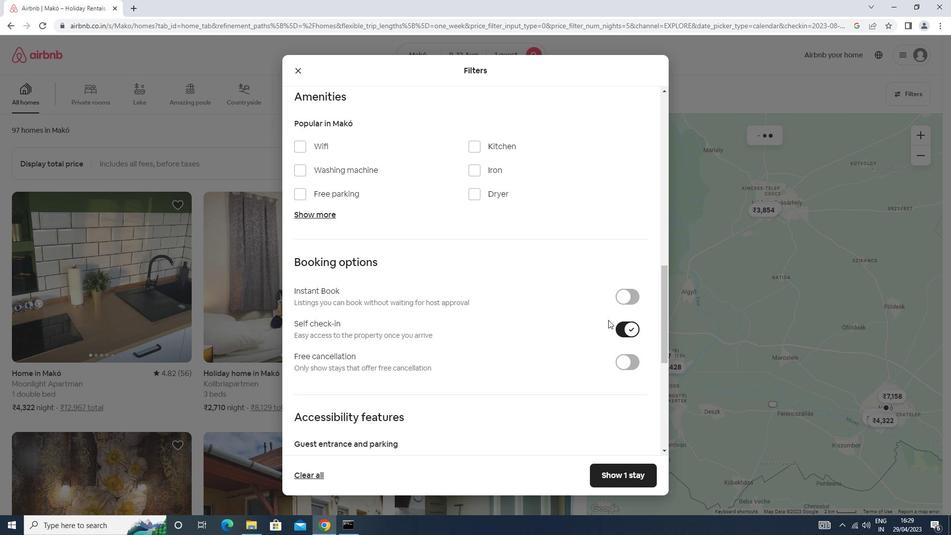 
Action: Mouse moved to (606, 320)
Screenshot: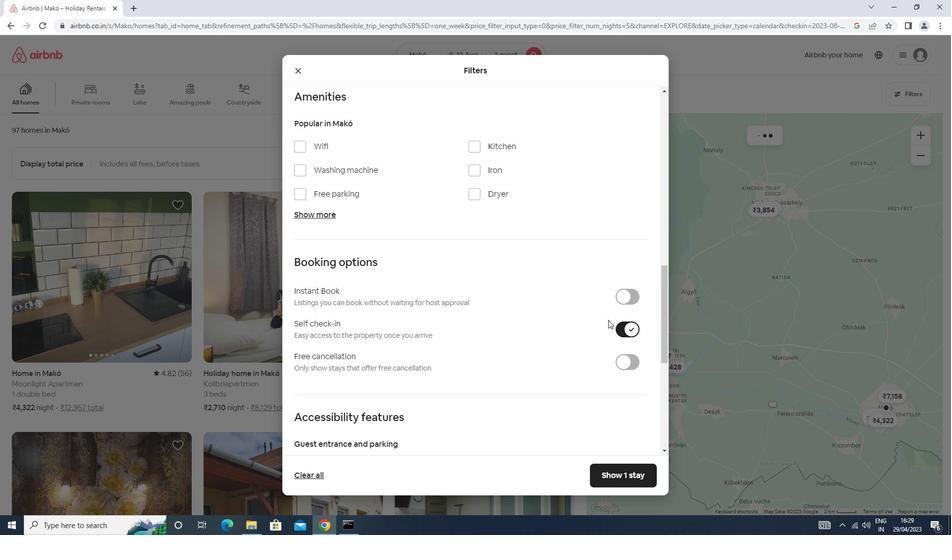 
Action: Mouse scrolled (606, 320) with delta (0, 0)
Screenshot: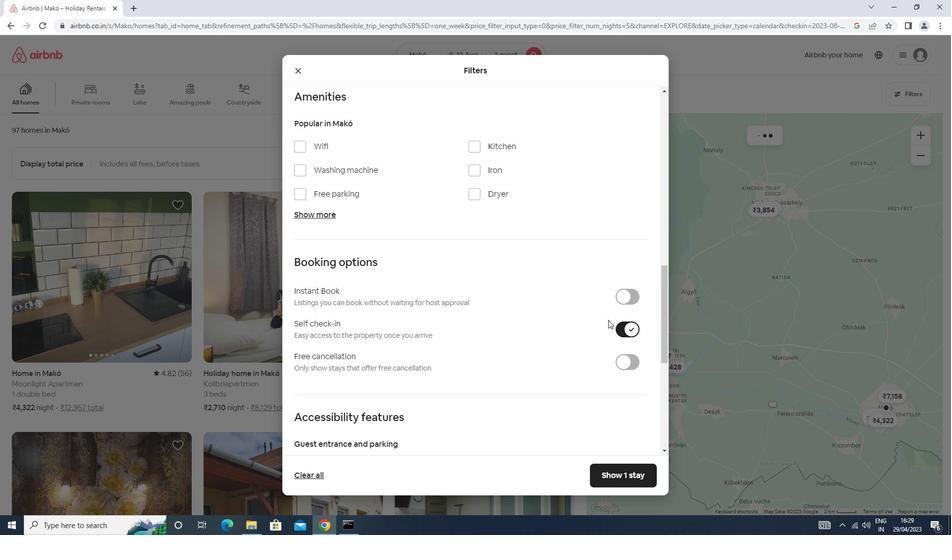 
Action: Mouse scrolled (606, 320) with delta (0, 0)
Screenshot: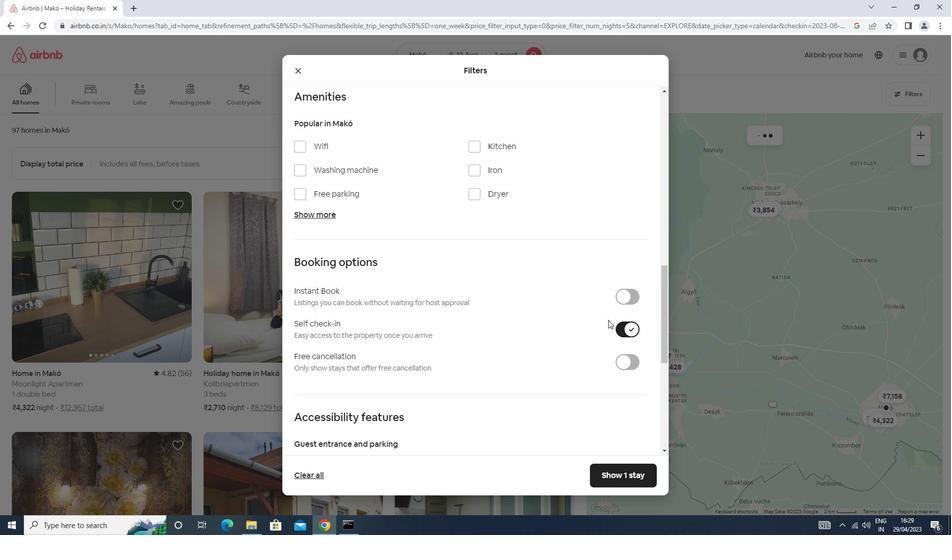 
Action: Mouse scrolled (606, 320) with delta (0, 0)
Screenshot: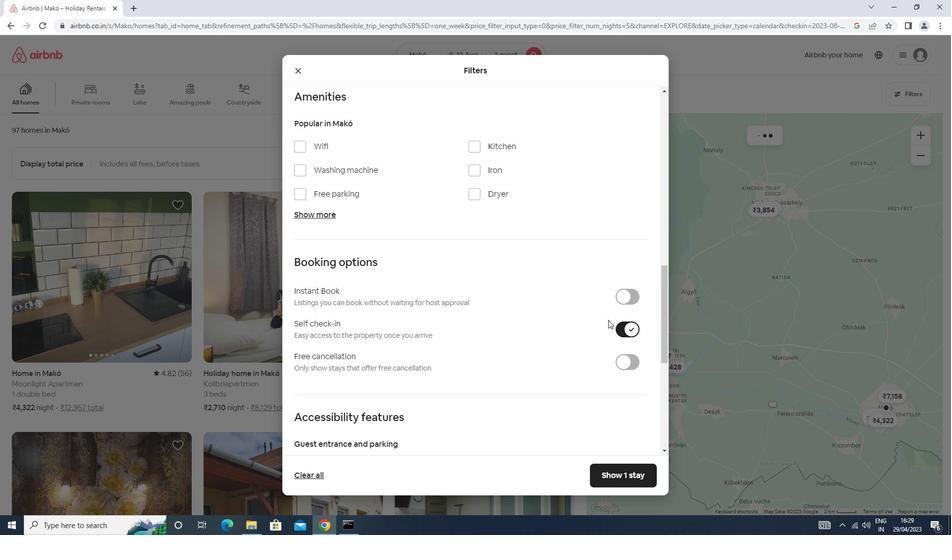 
Action: Mouse scrolled (606, 320) with delta (0, 0)
Screenshot: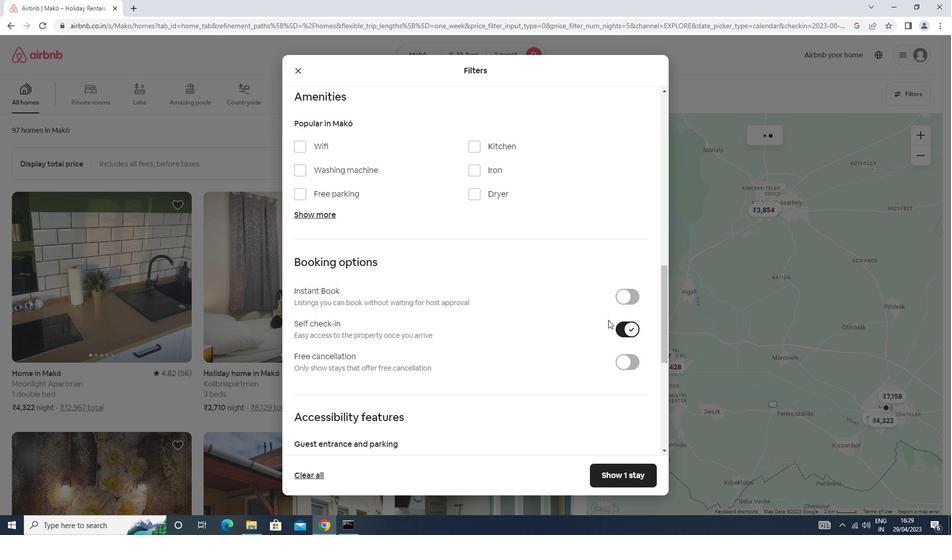 
Action: Mouse scrolled (606, 319) with delta (0, 0)
Screenshot: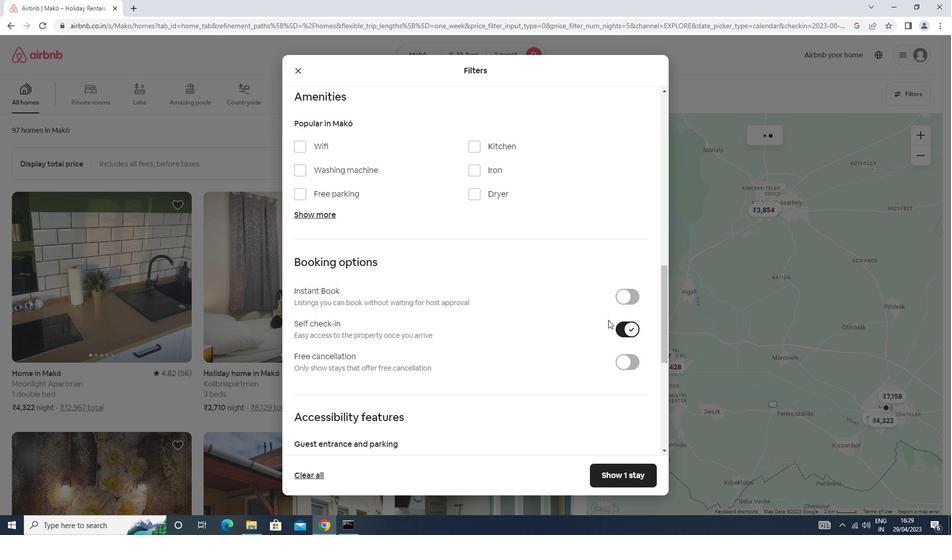 
Action: Mouse moved to (606, 320)
Screenshot: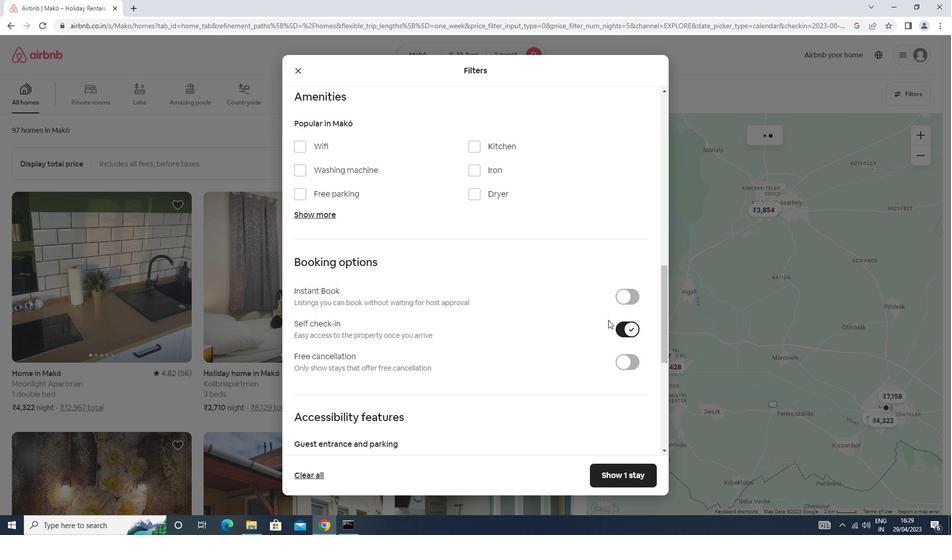 
Action: Mouse scrolled (606, 320) with delta (0, 0)
Screenshot: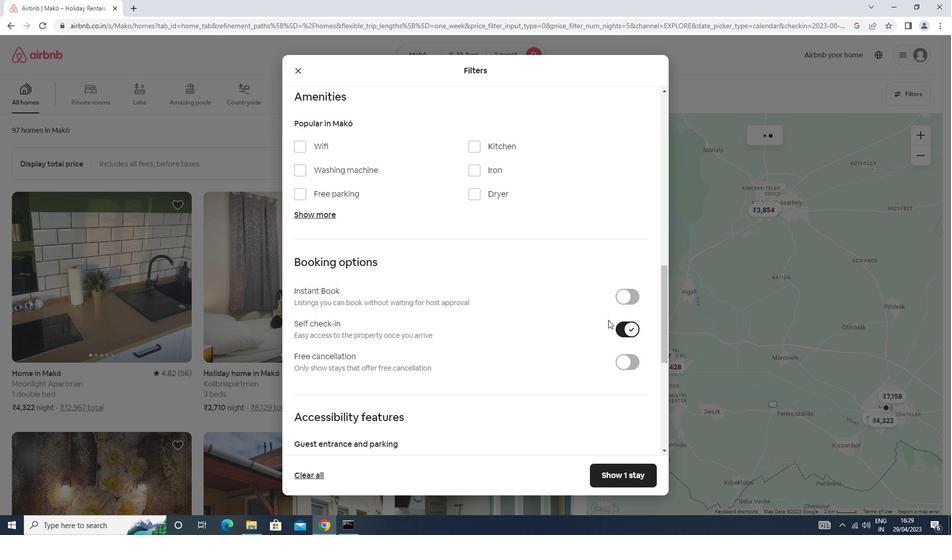 
Action: Mouse moved to (309, 385)
Screenshot: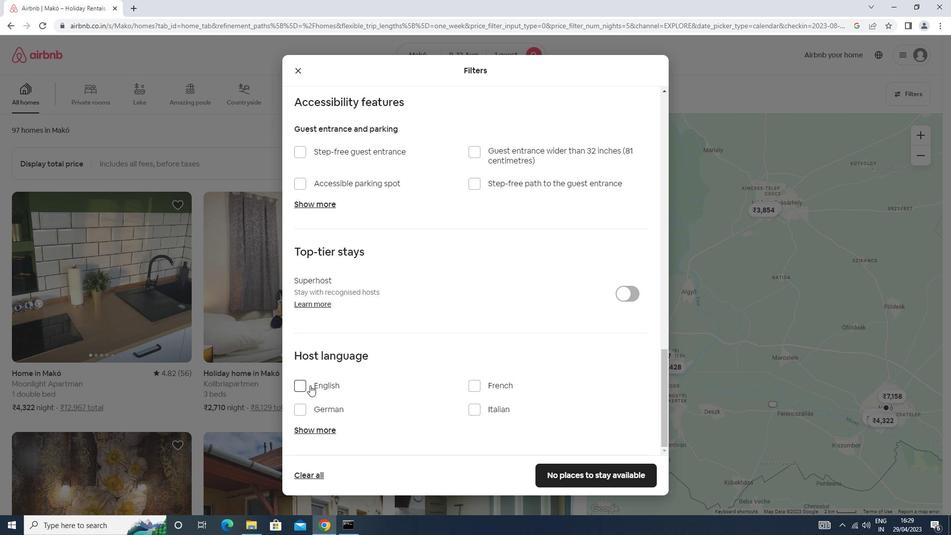 
Action: Mouse pressed left at (309, 385)
Screenshot: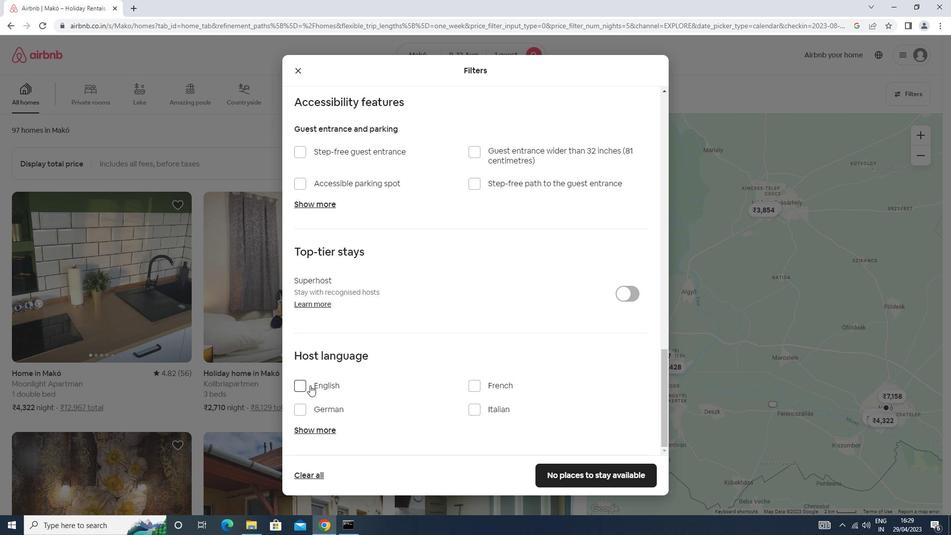 
Action: Mouse moved to (581, 469)
Screenshot: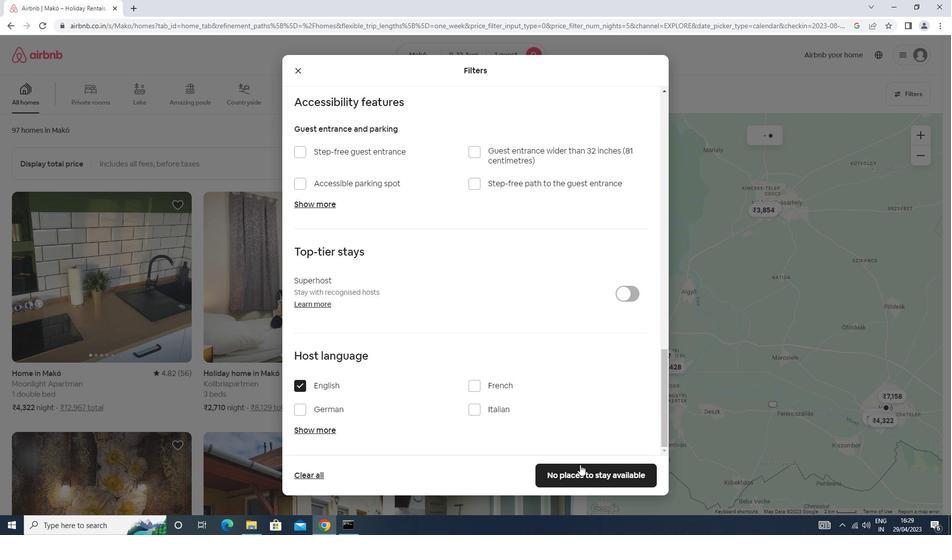 
Action: Mouse pressed left at (581, 469)
Screenshot: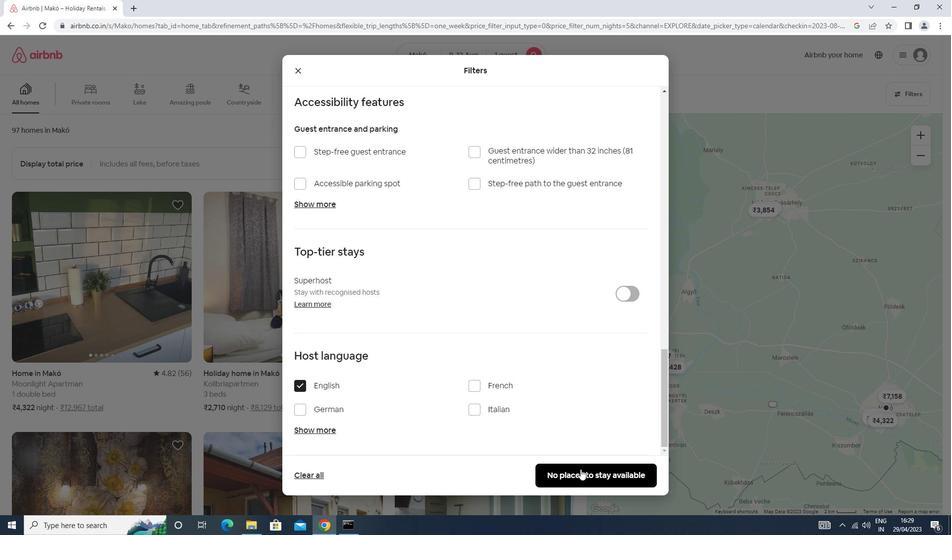 
